 Task: Add the task  Upgrade software to the latest version to resolve security vulnerabilities to the section Agile Alchemists in the project AgileAura and add a Due Date to the respective task as 2024/05/20
Action: Mouse moved to (599, 470)
Screenshot: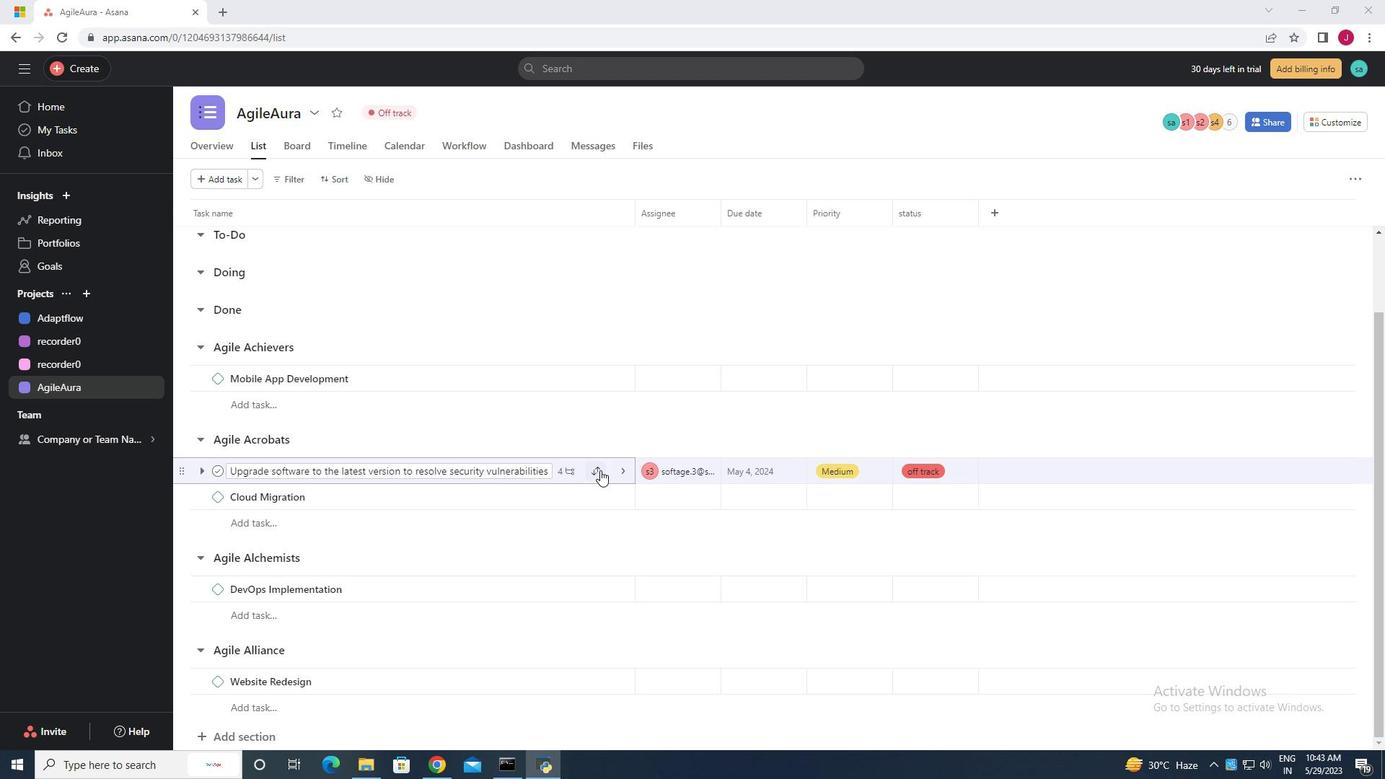 
Action: Mouse pressed left at (599, 470)
Screenshot: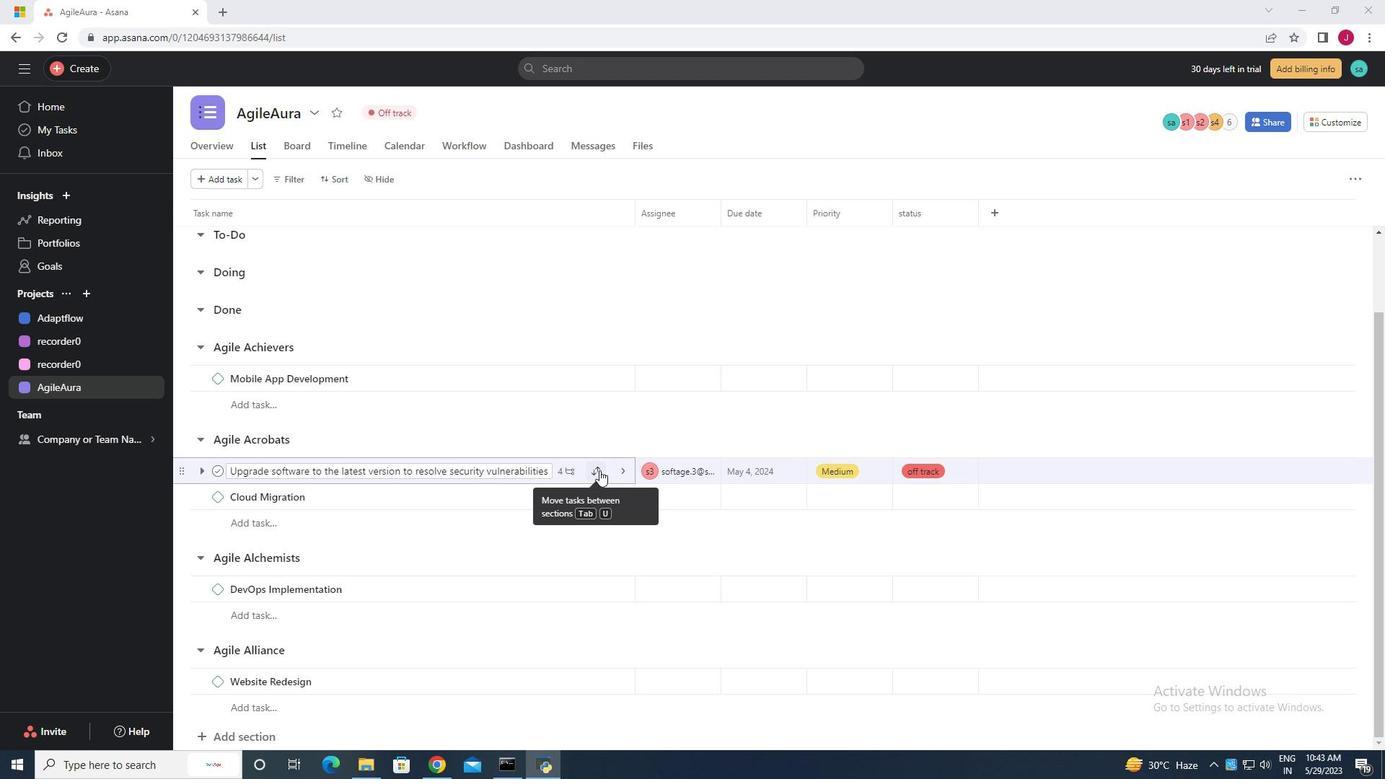 
Action: Mouse moved to (565, 558)
Screenshot: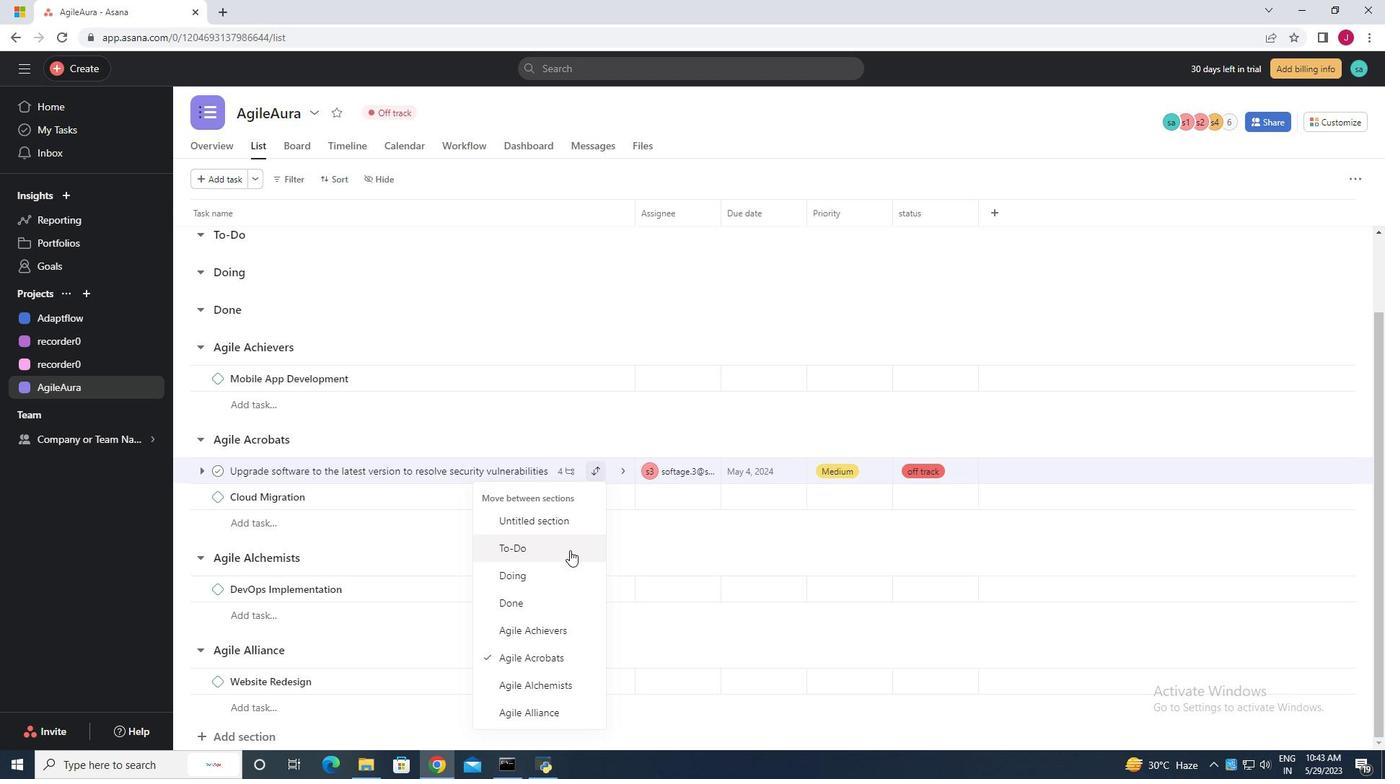 
Action: Mouse scrolled (565, 557) with delta (0, 0)
Screenshot: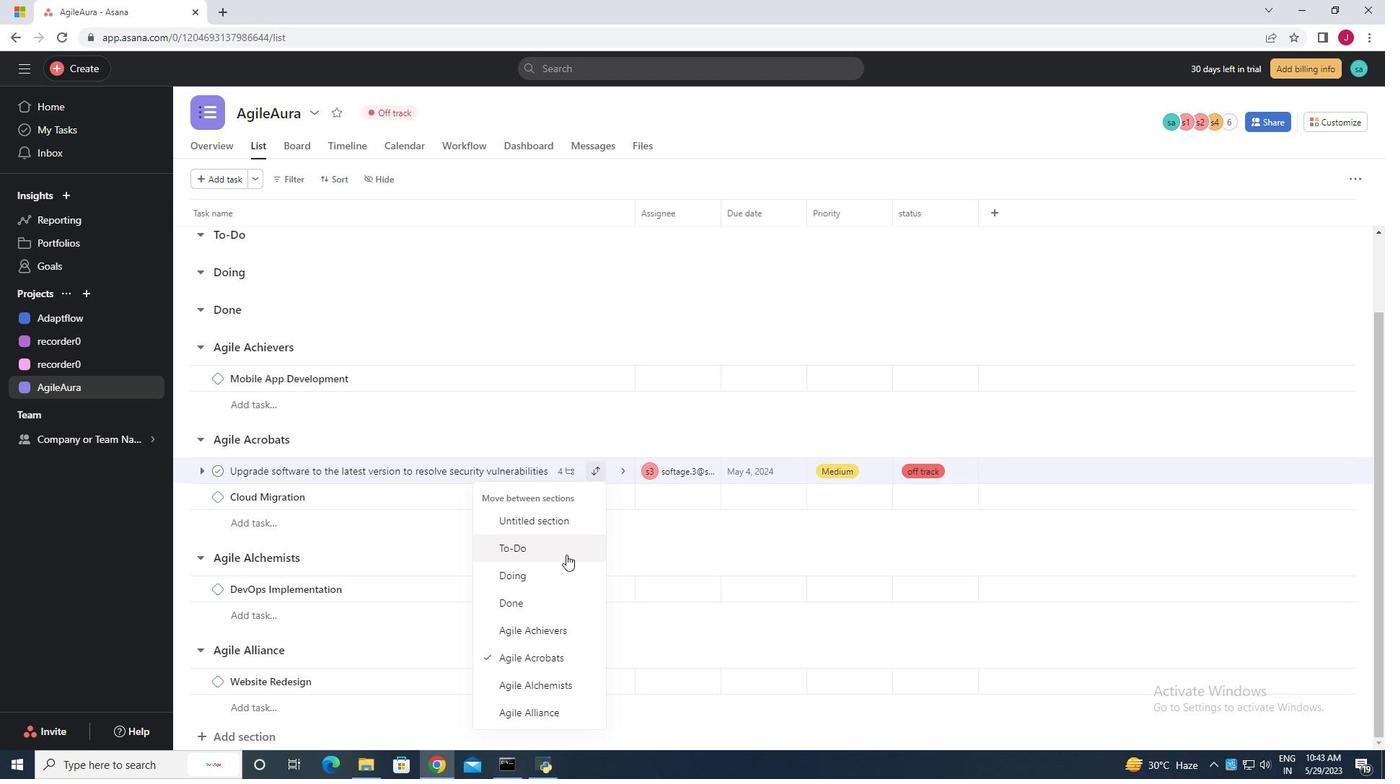 
Action: Mouse scrolled (565, 557) with delta (0, 0)
Screenshot: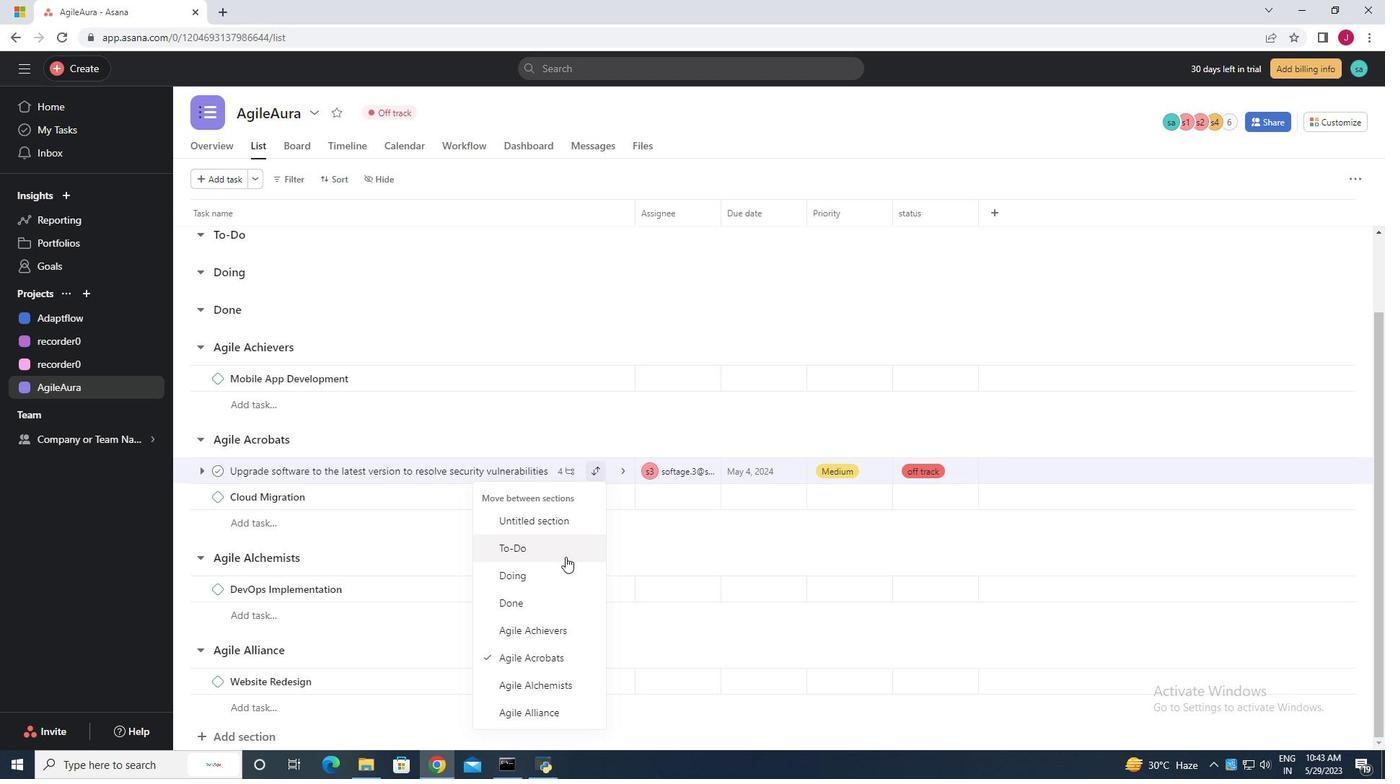 
Action: Mouse moved to (532, 632)
Screenshot: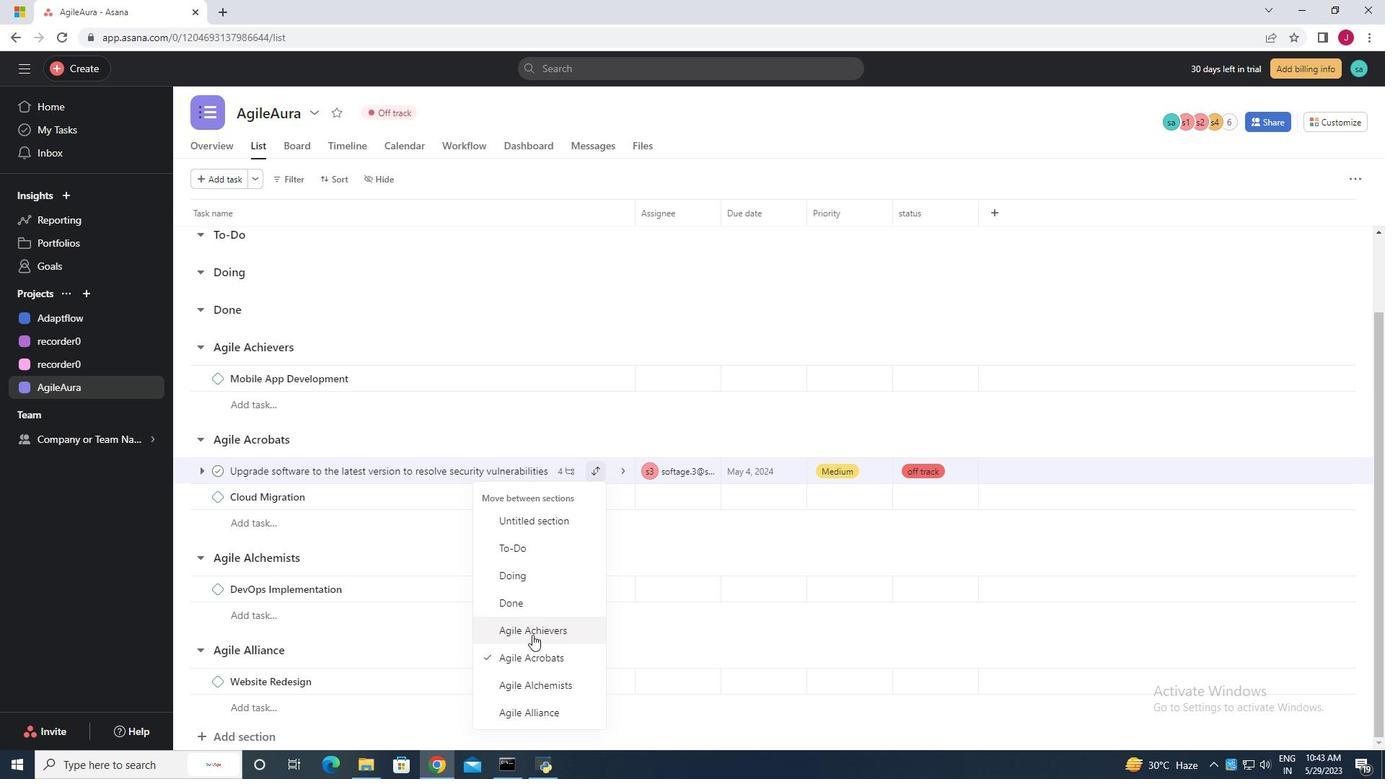 
Action: Mouse scrolled (532, 632) with delta (0, 0)
Screenshot: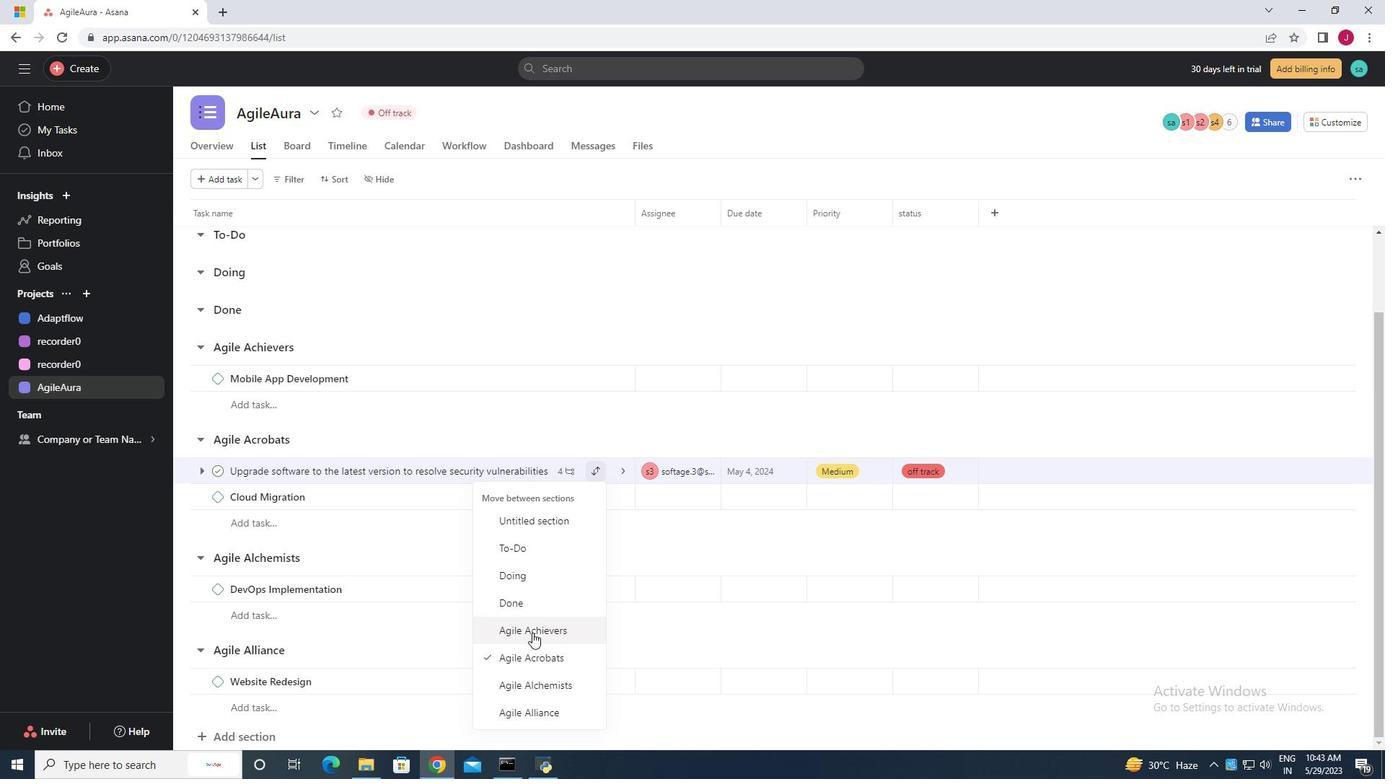 
Action: Mouse scrolled (532, 632) with delta (0, 0)
Screenshot: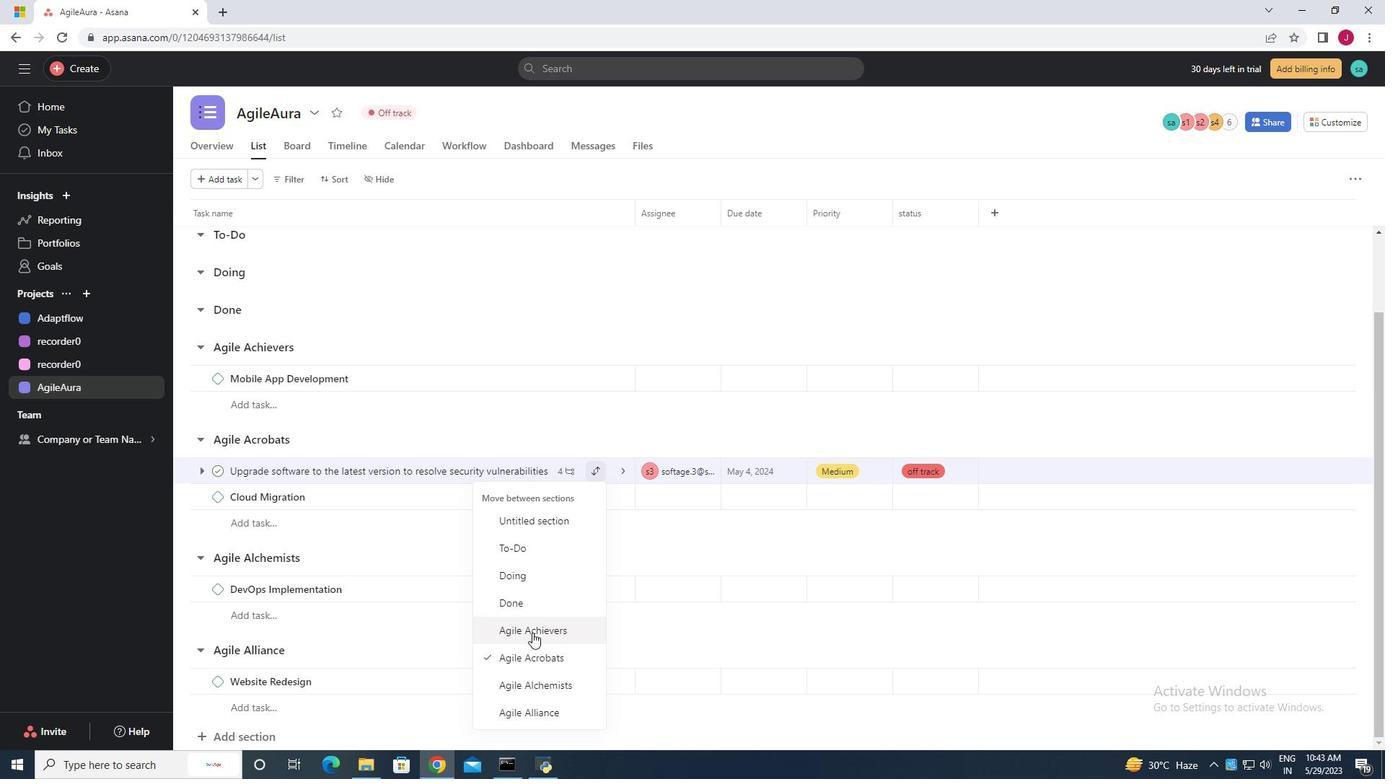 
Action: Mouse moved to (537, 684)
Screenshot: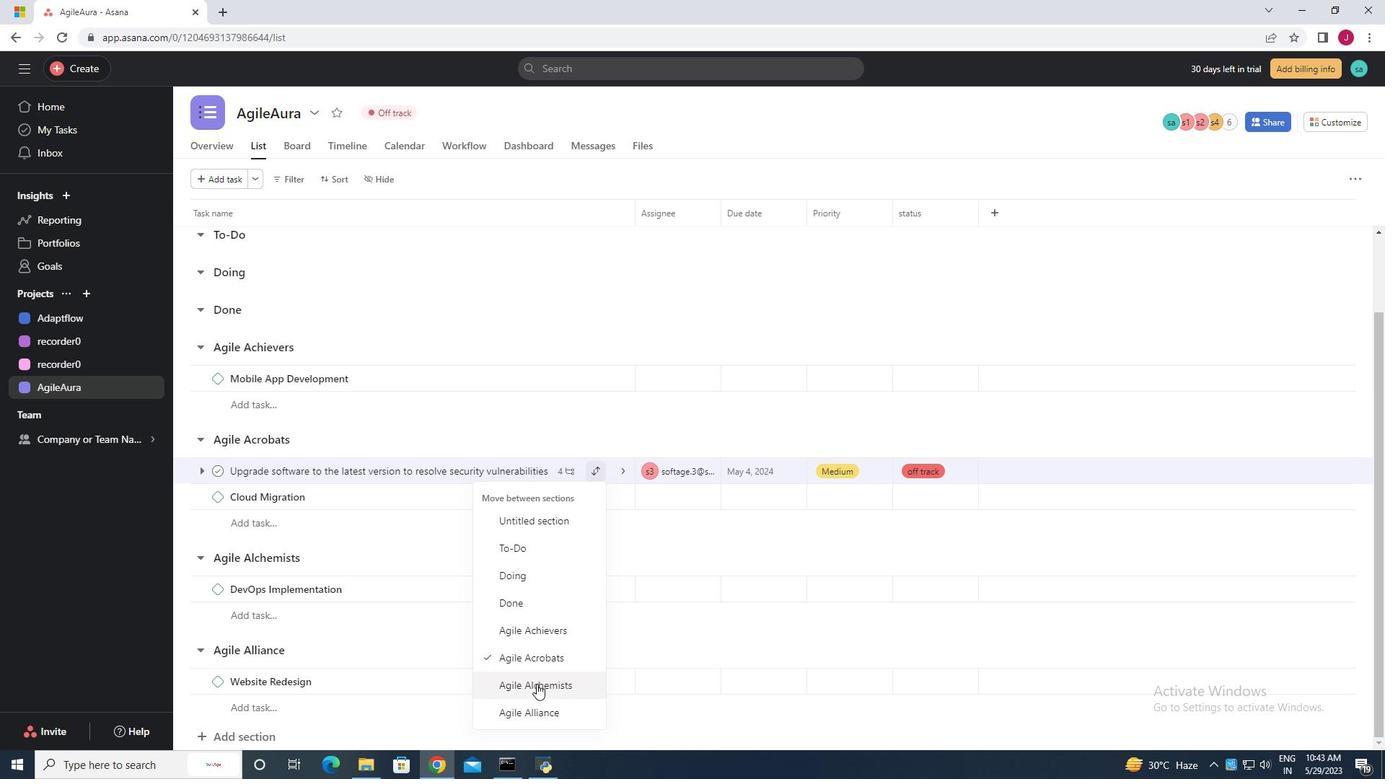 
Action: Mouse pressed left at (537, 684)
Screenshot: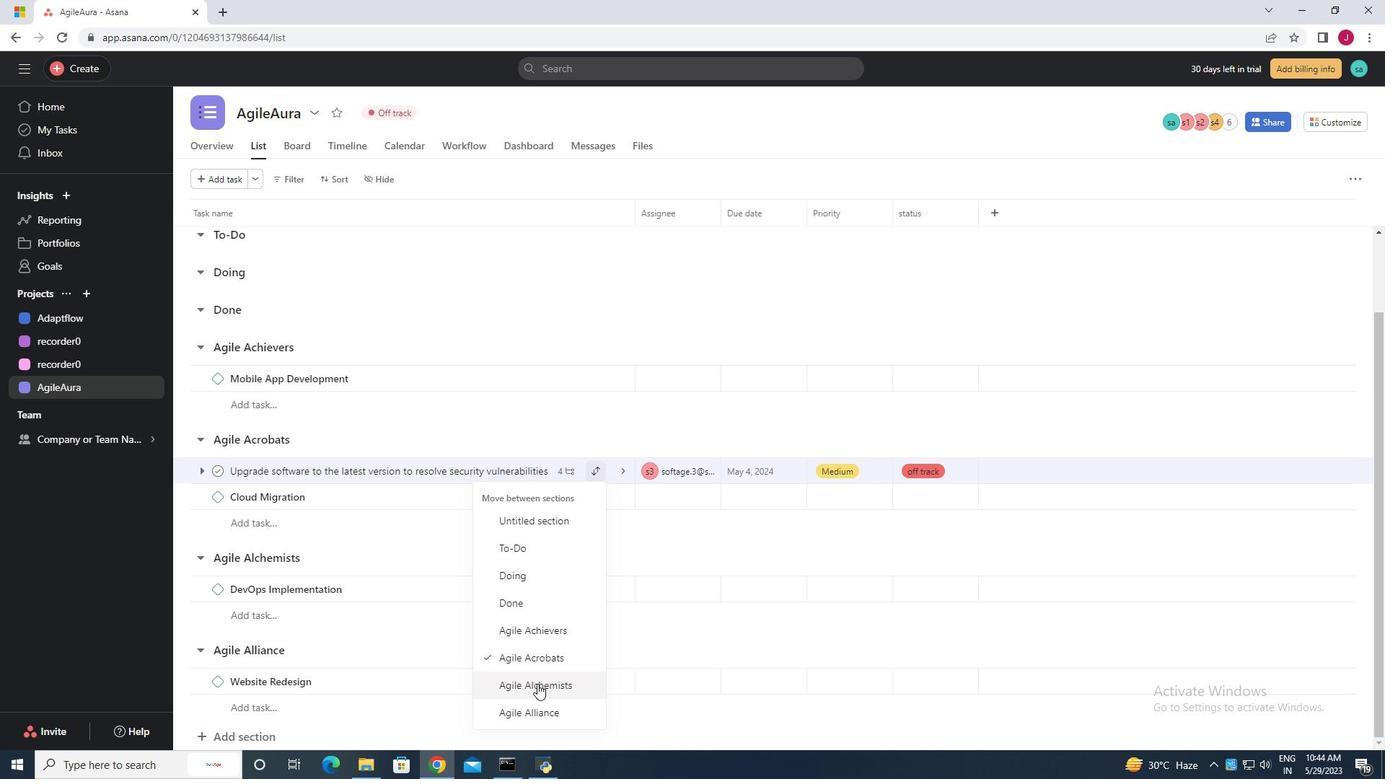 
Action: Mouse moved to (479, 677)
Screenshot: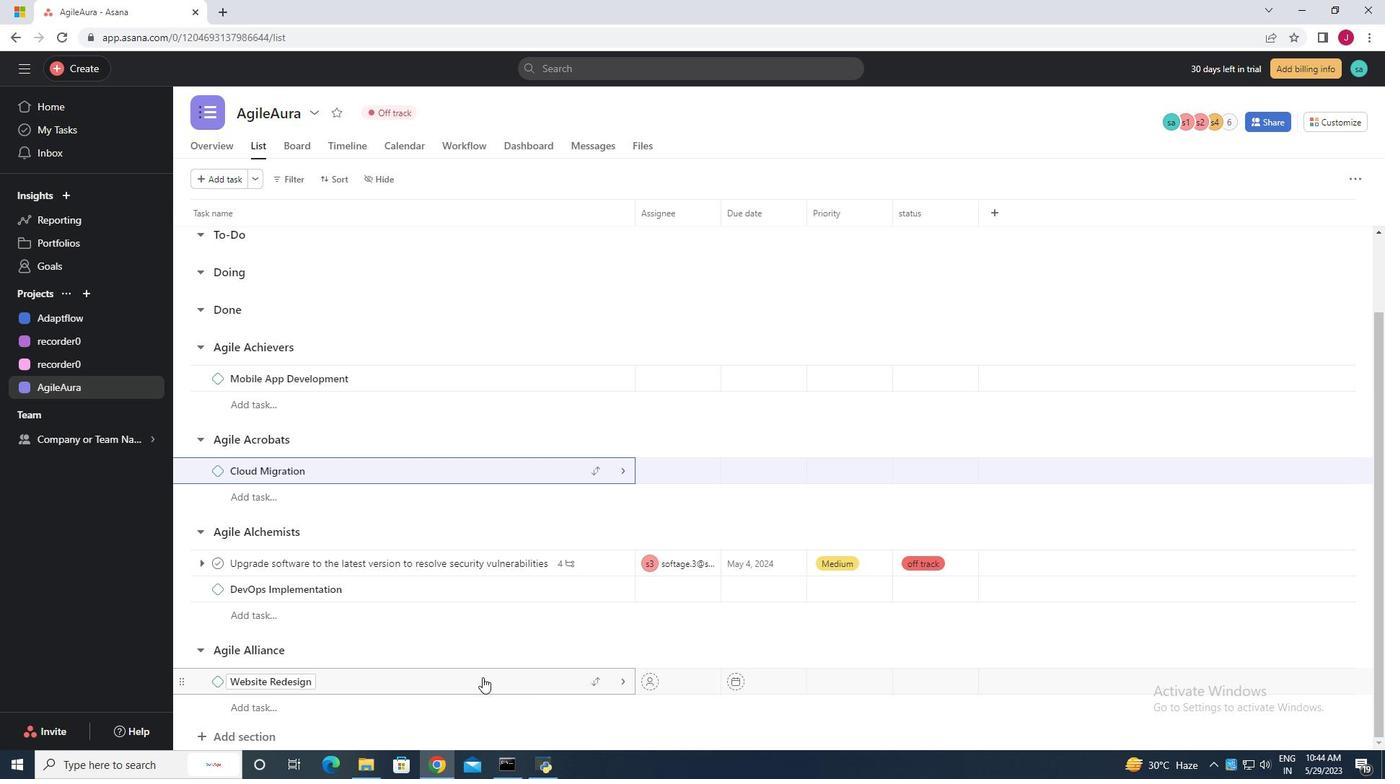 
Action: Mouse scrolled (479, 677) with delta (0, 0)
Screenshot: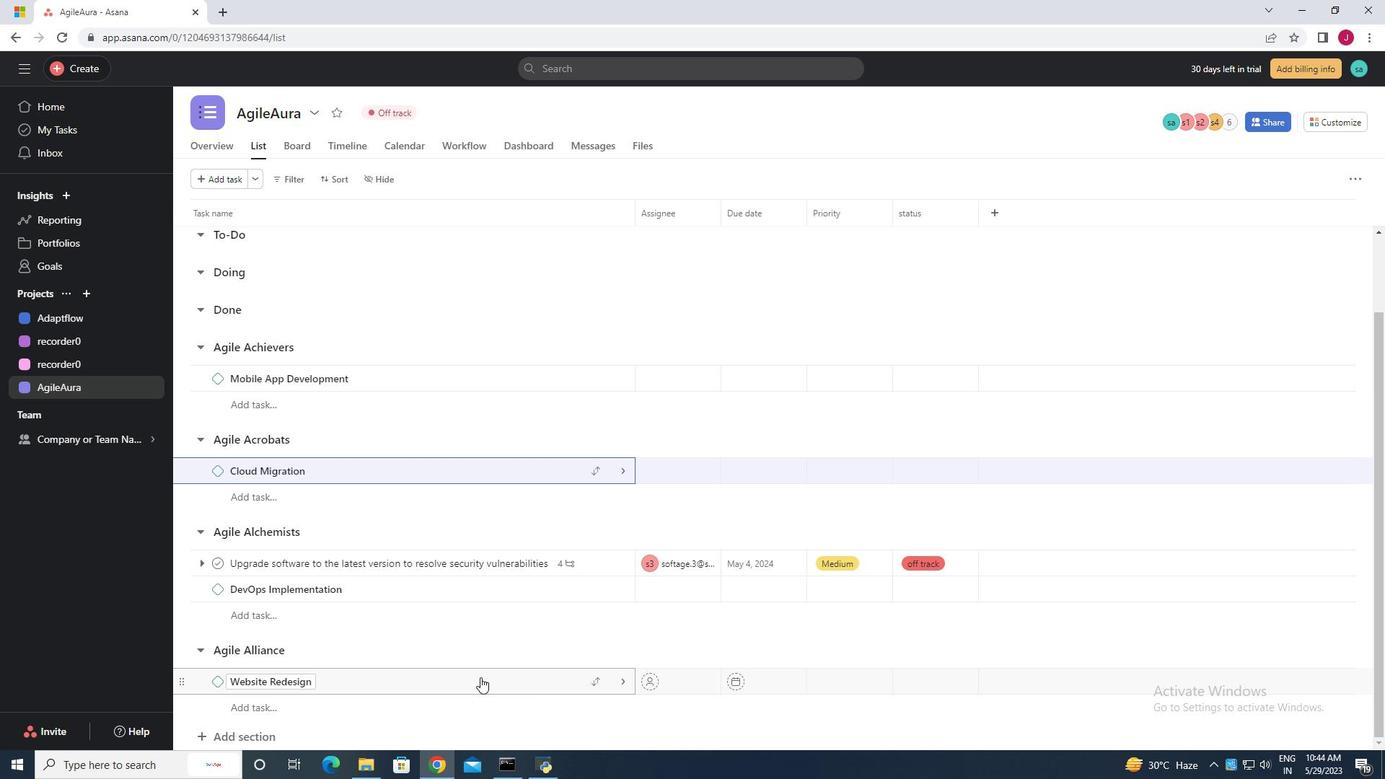 
Action: Mouse scrolled (479, 677) with delta (0, 0)
Screenshot: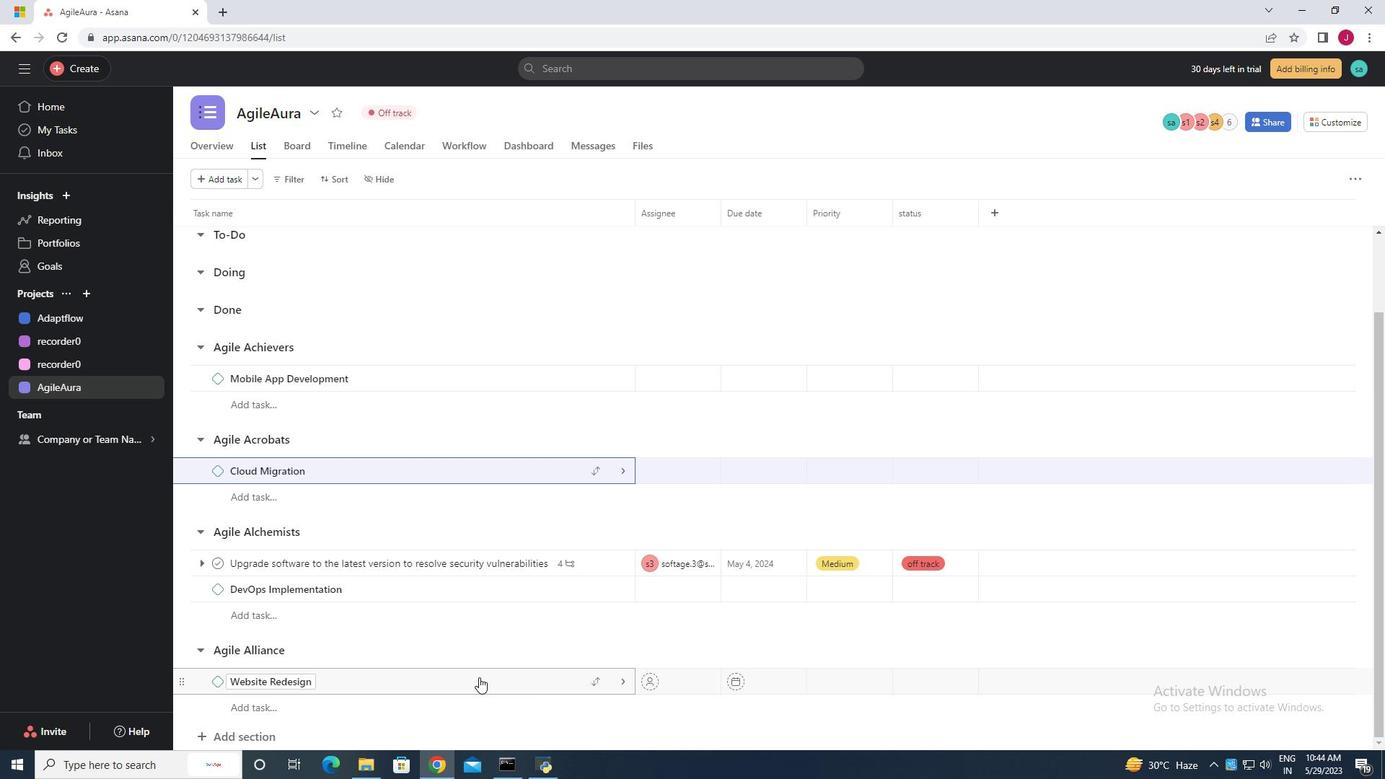 
Action: Mouse scrolled (479, 677) with delta (0, 0)
Screenshot: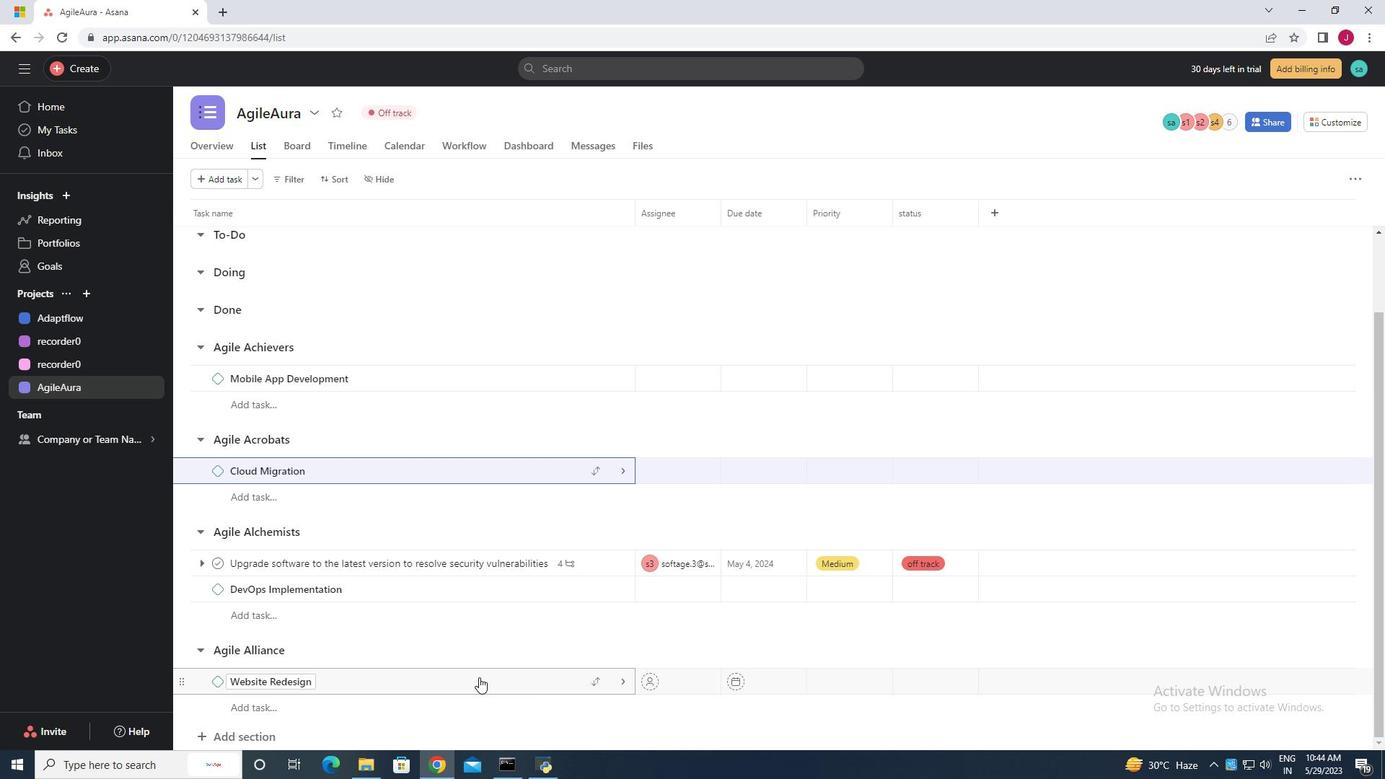 
Action: Mouse scrolled (479, 677) with delta (0, 0)
Screenshot: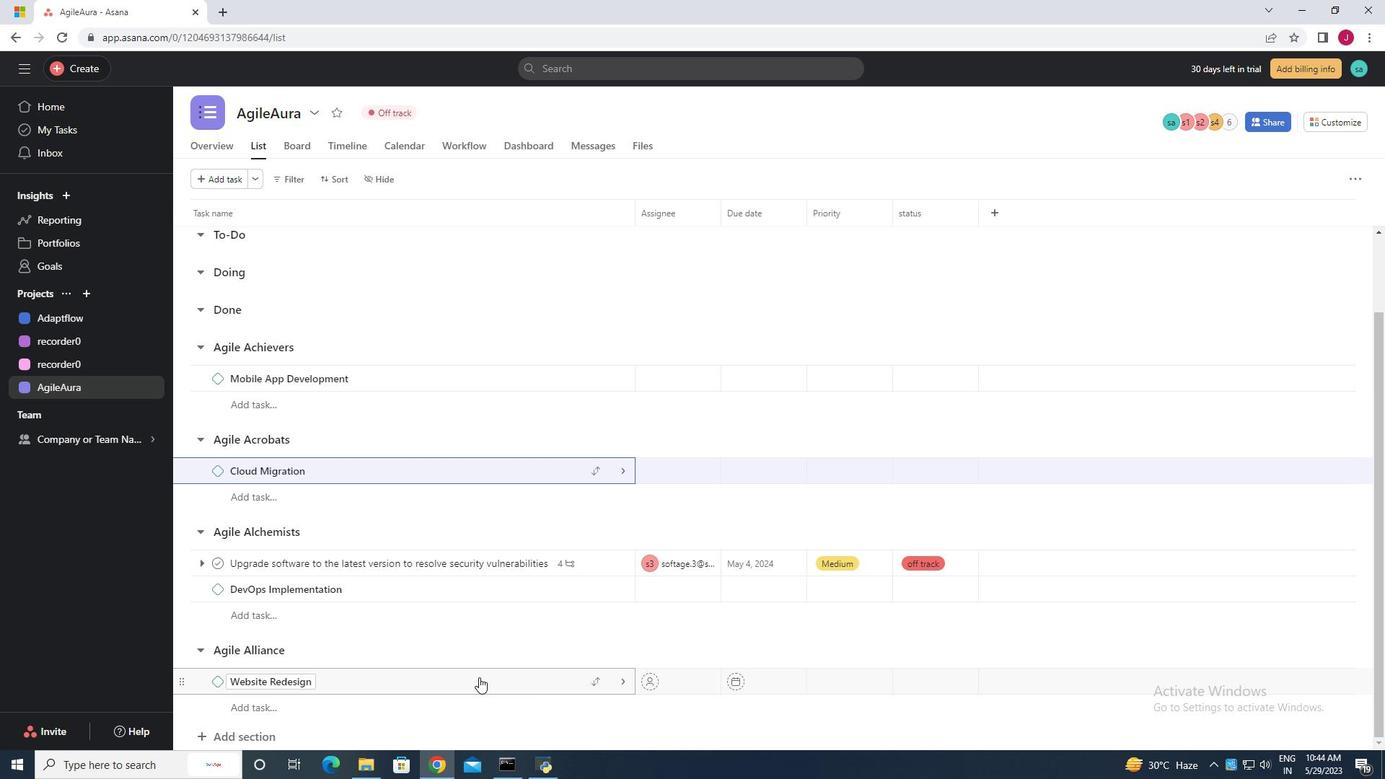 
Action: Mouse scrolled (479, 678) with delta (0, 0)
Screenshot: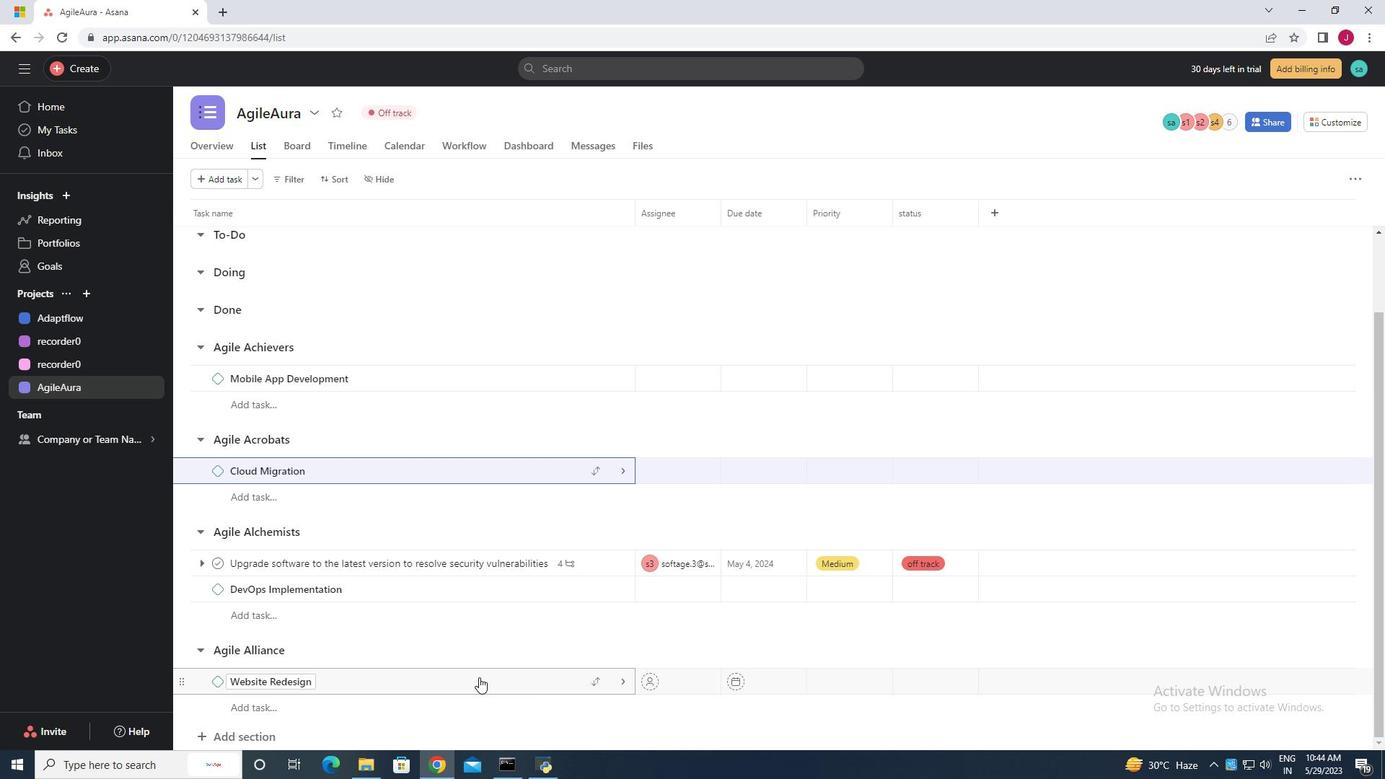 
Action: Mouse scrolled (479, 677) with delta (0, 0)
Screenshot: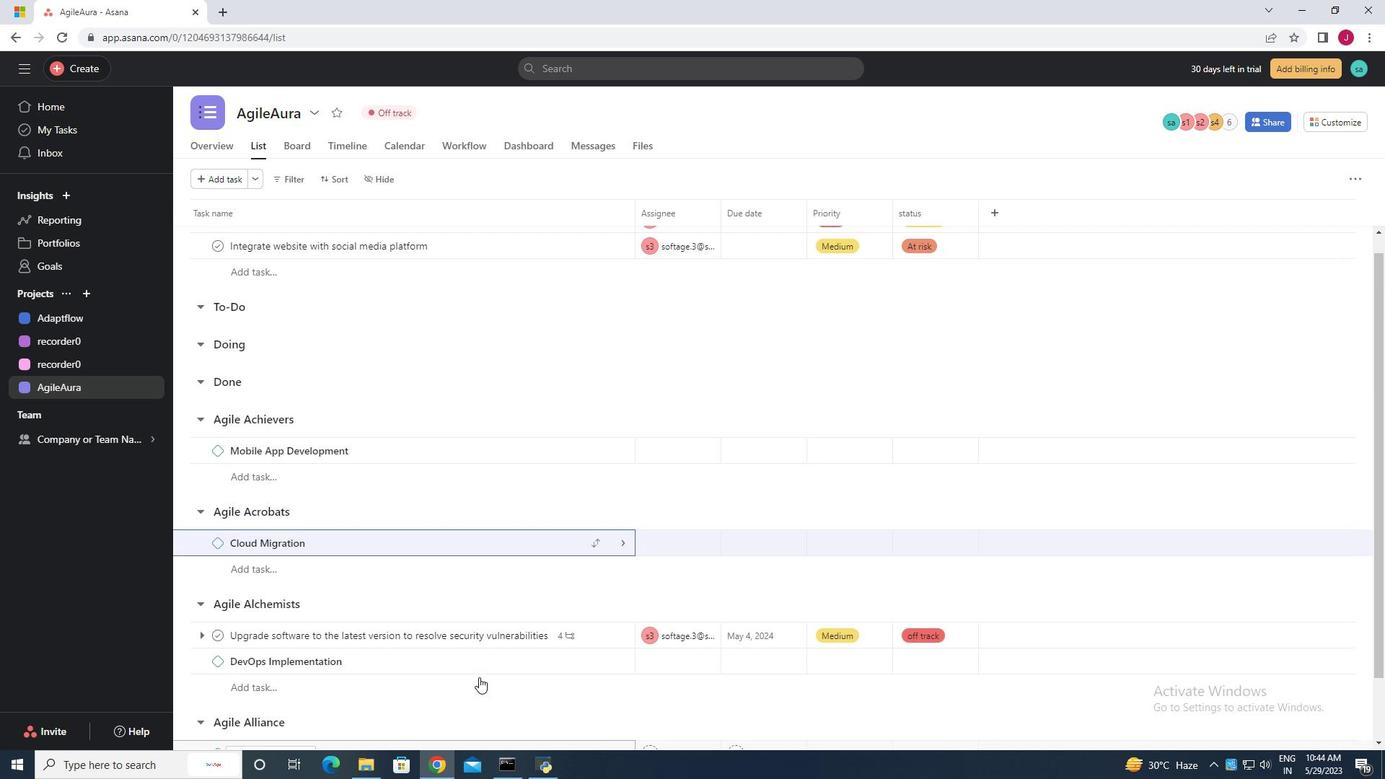 
Action: Mouse scrolled (479, 677) with delta (0, 0)
Screenshot: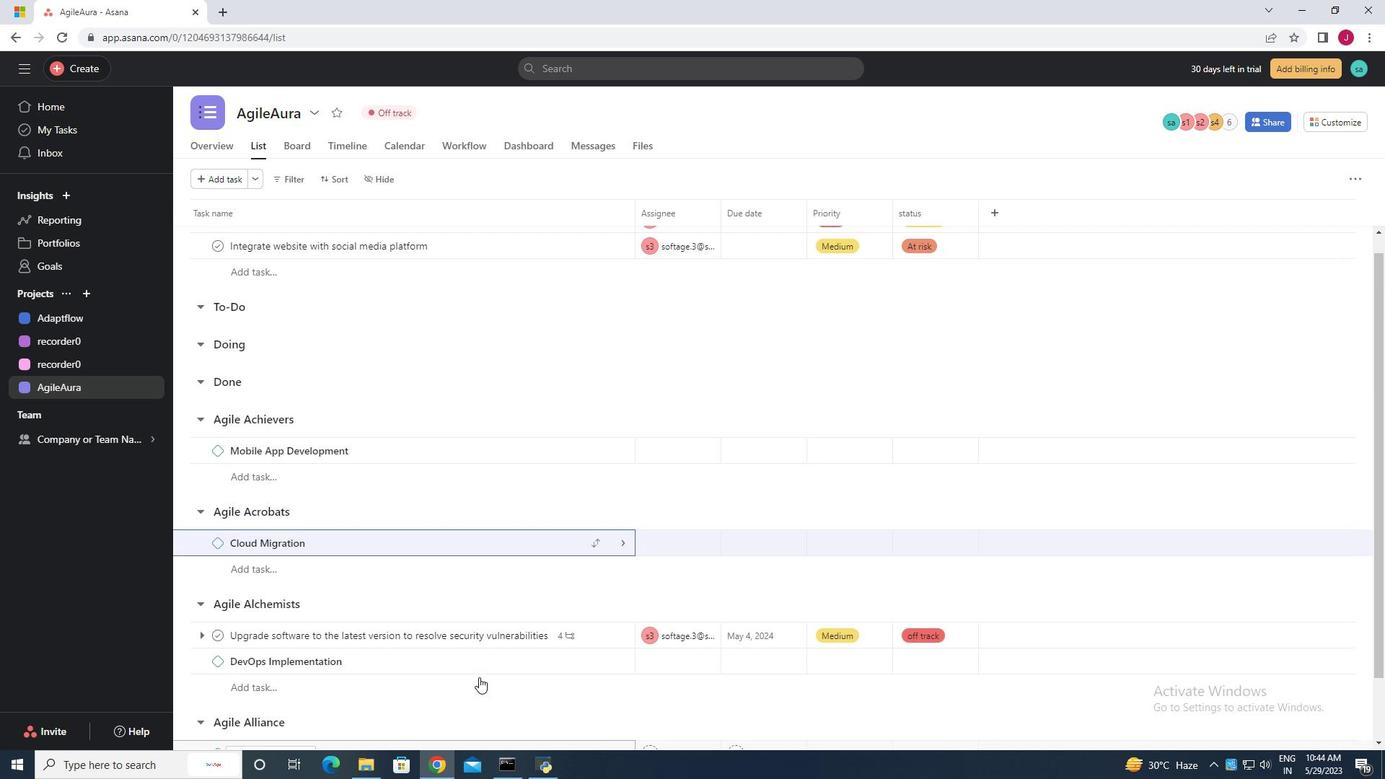 
Action: Mouse scrolled (479, 677) with delta (0, 0)
Screenshot: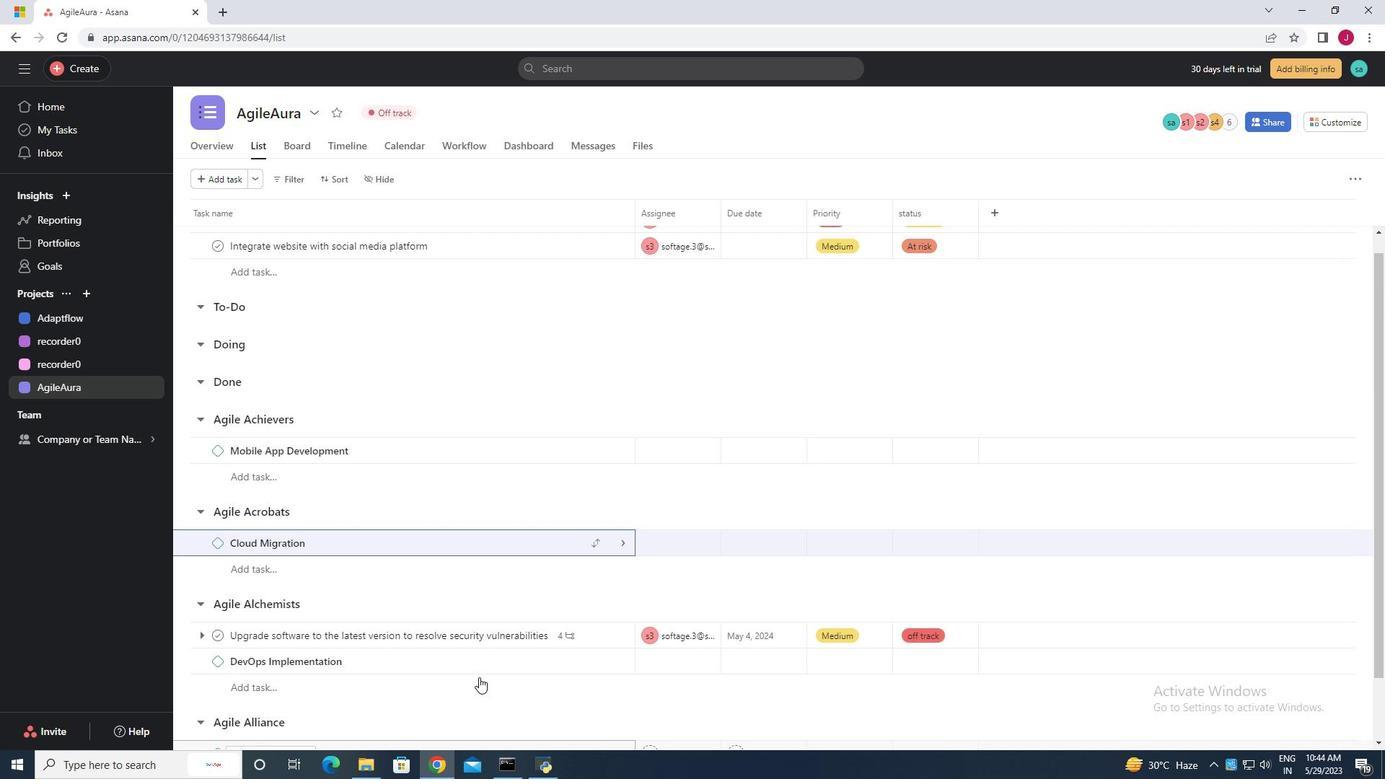 
Action: Mouse moved to (784, 562)
Screenshot: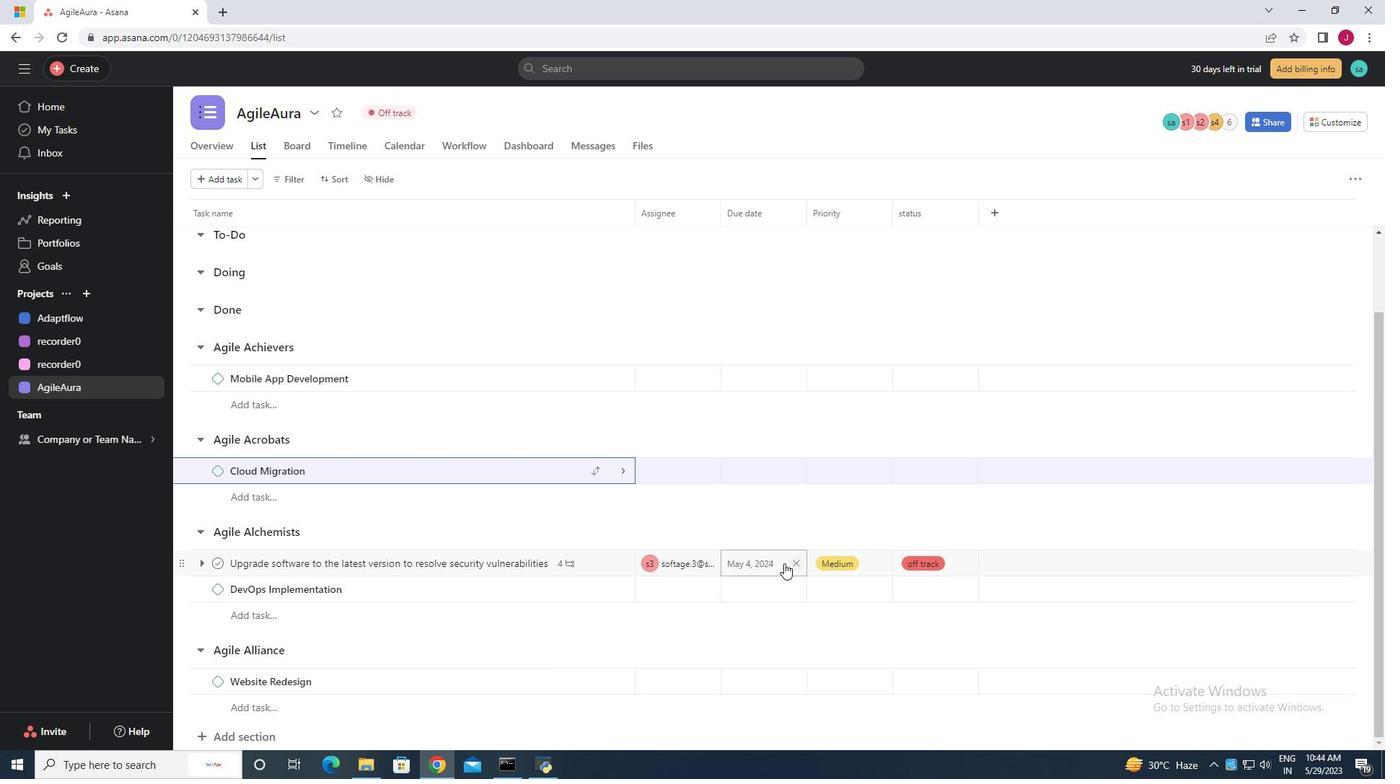 
Action: Mouse pressed left at (784, 562)
Screenshot: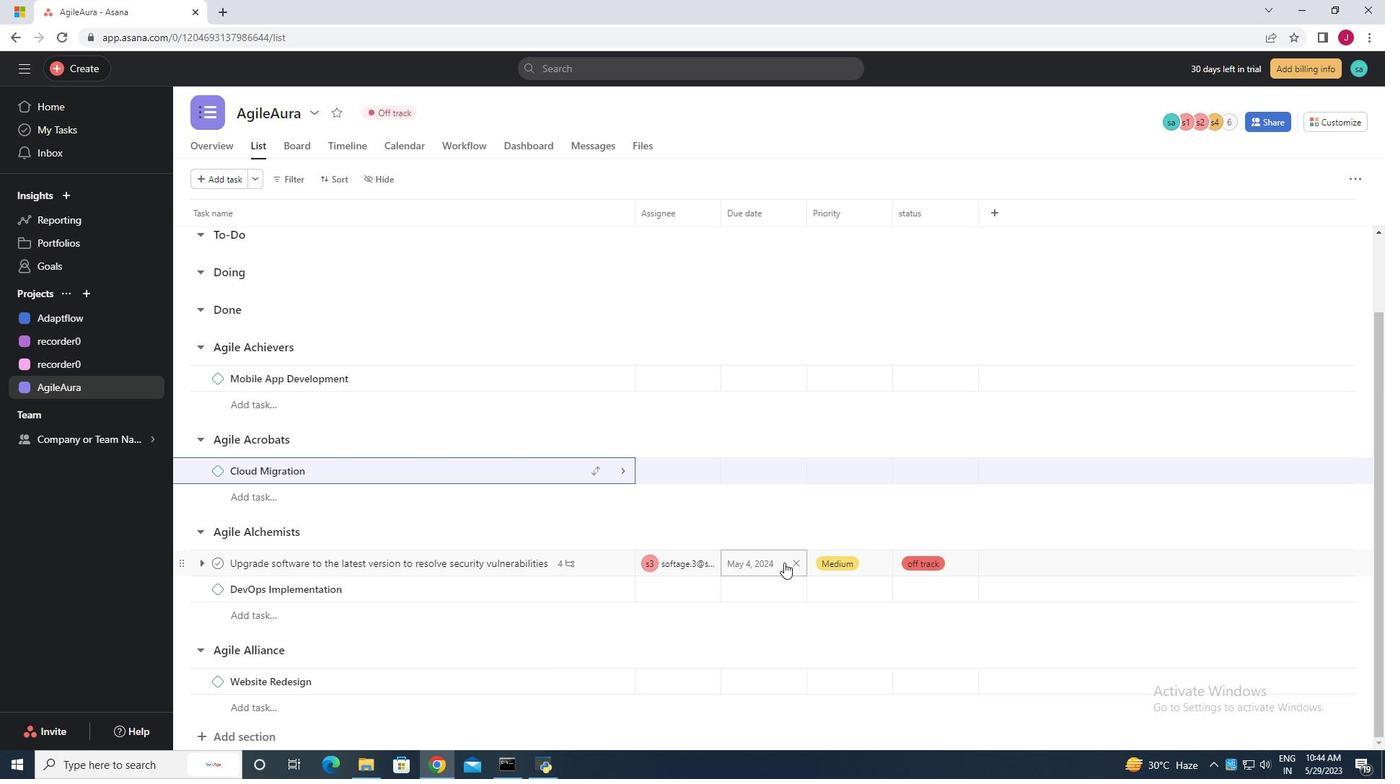 
Action: Mouse moved to (778, 409)
Screenshot: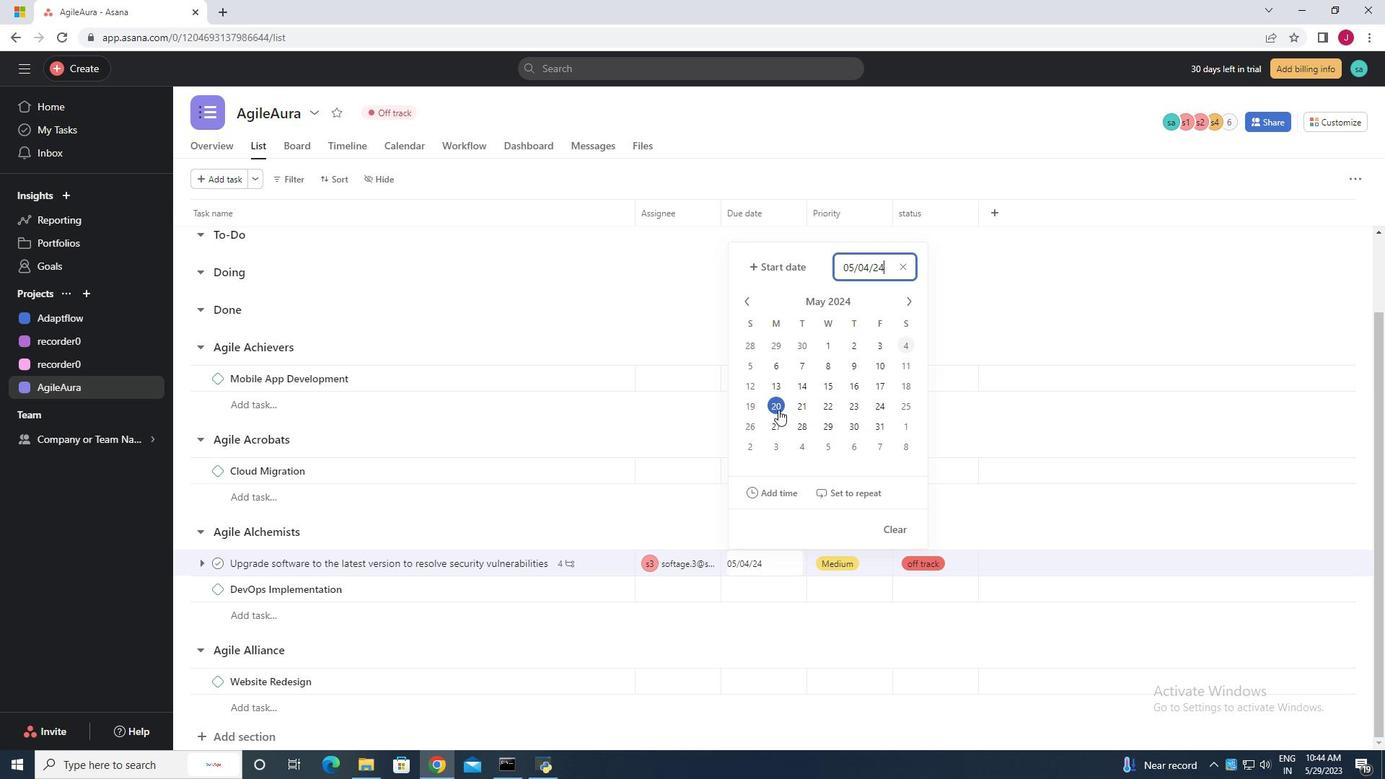 
Action: Mouse pressed left at (778, 409)
Screenshot: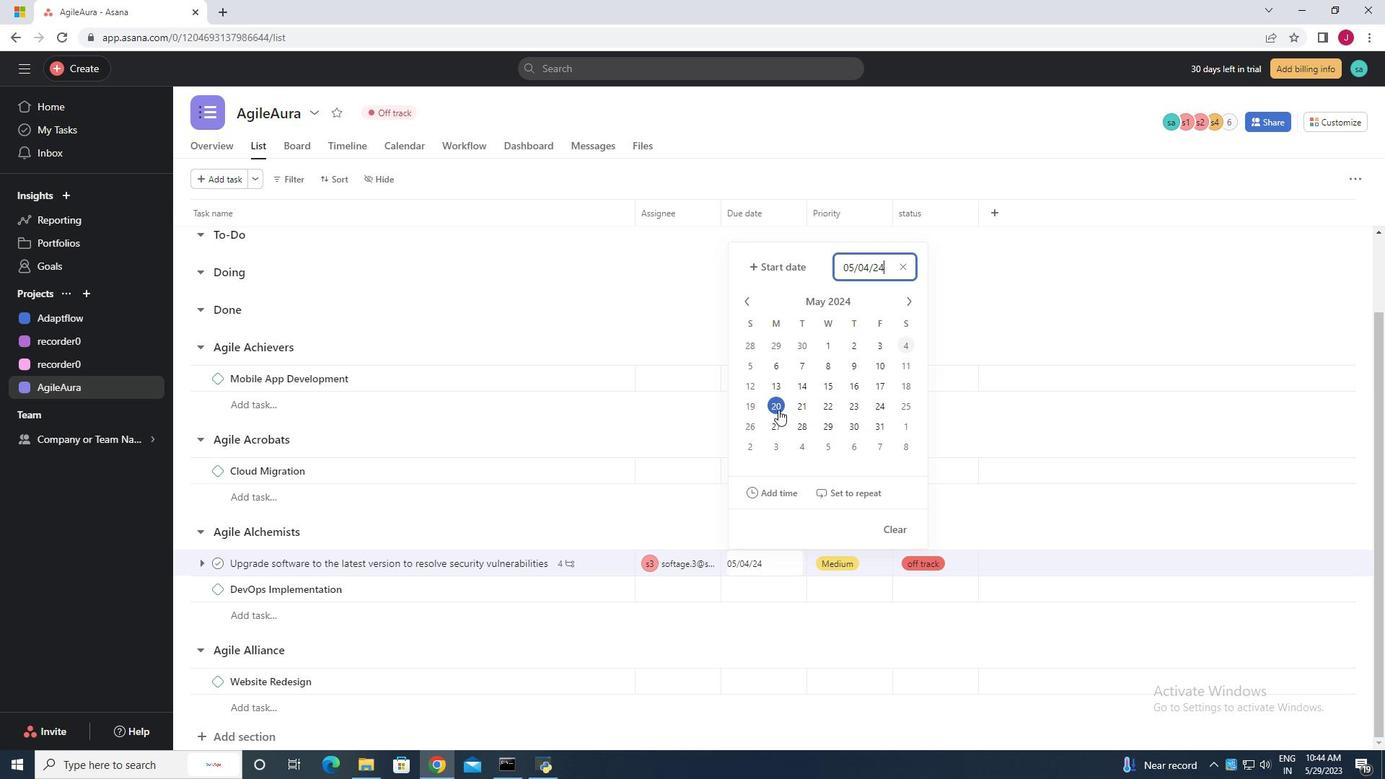 
Action: Mouse moved to (858, 298)
Screenshot: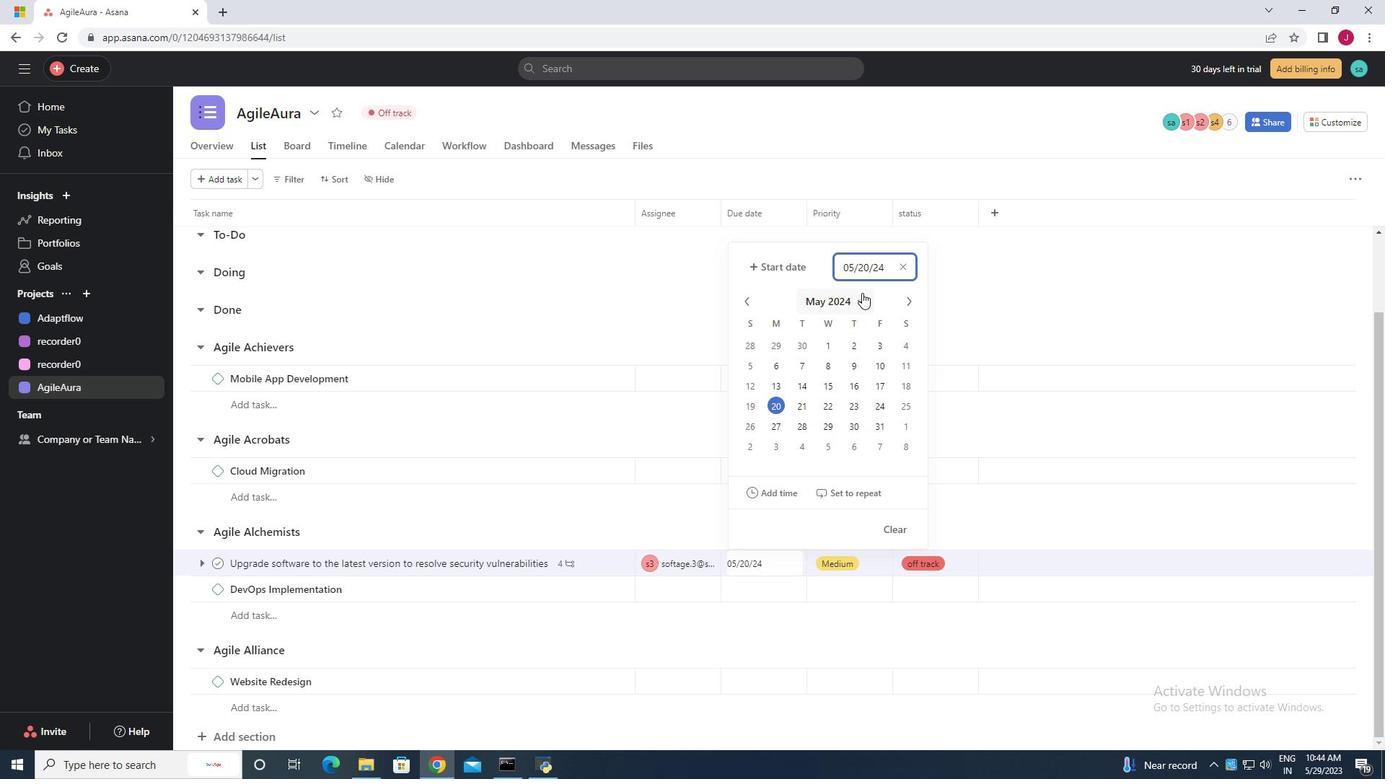 
Action: Key pressed <Key.enter>
Screenshot: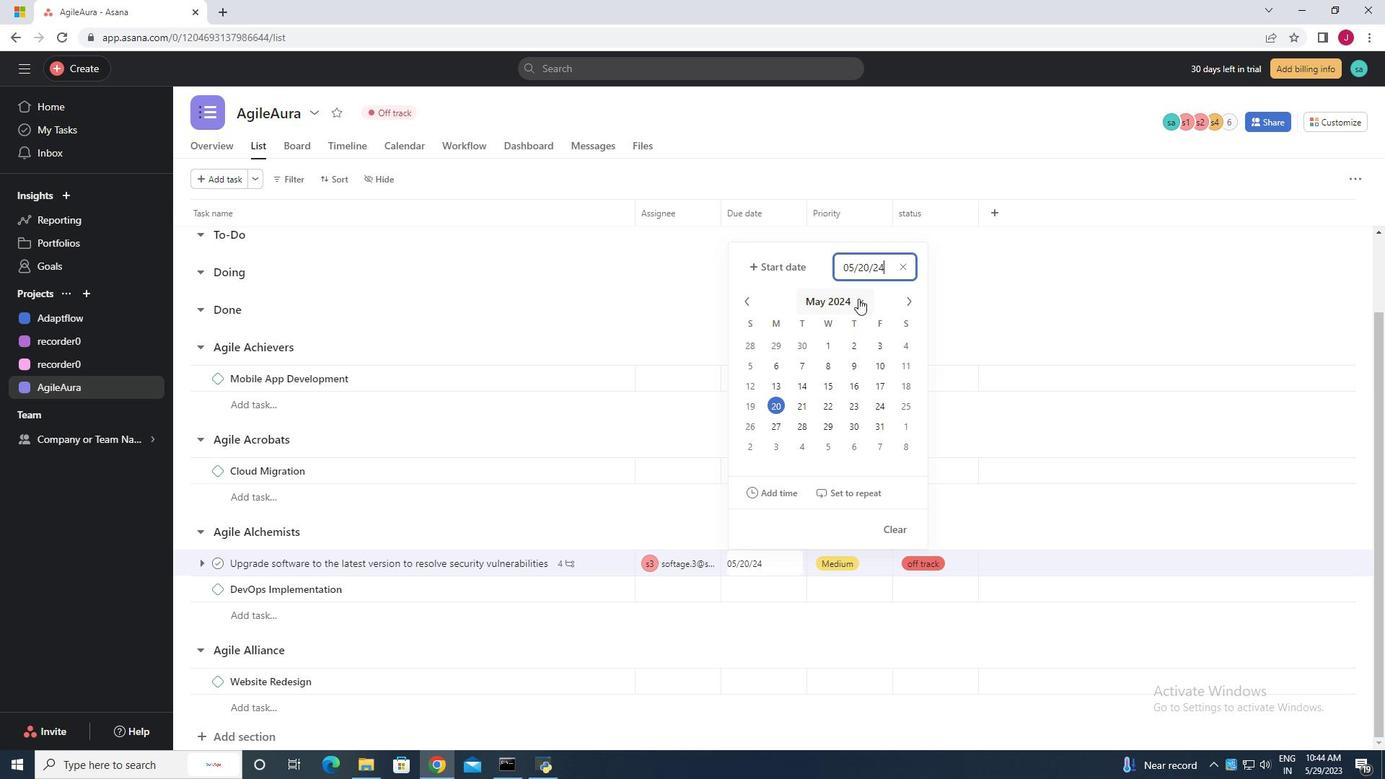 
Action: Mouse moved to (895, 564)
Screenshot: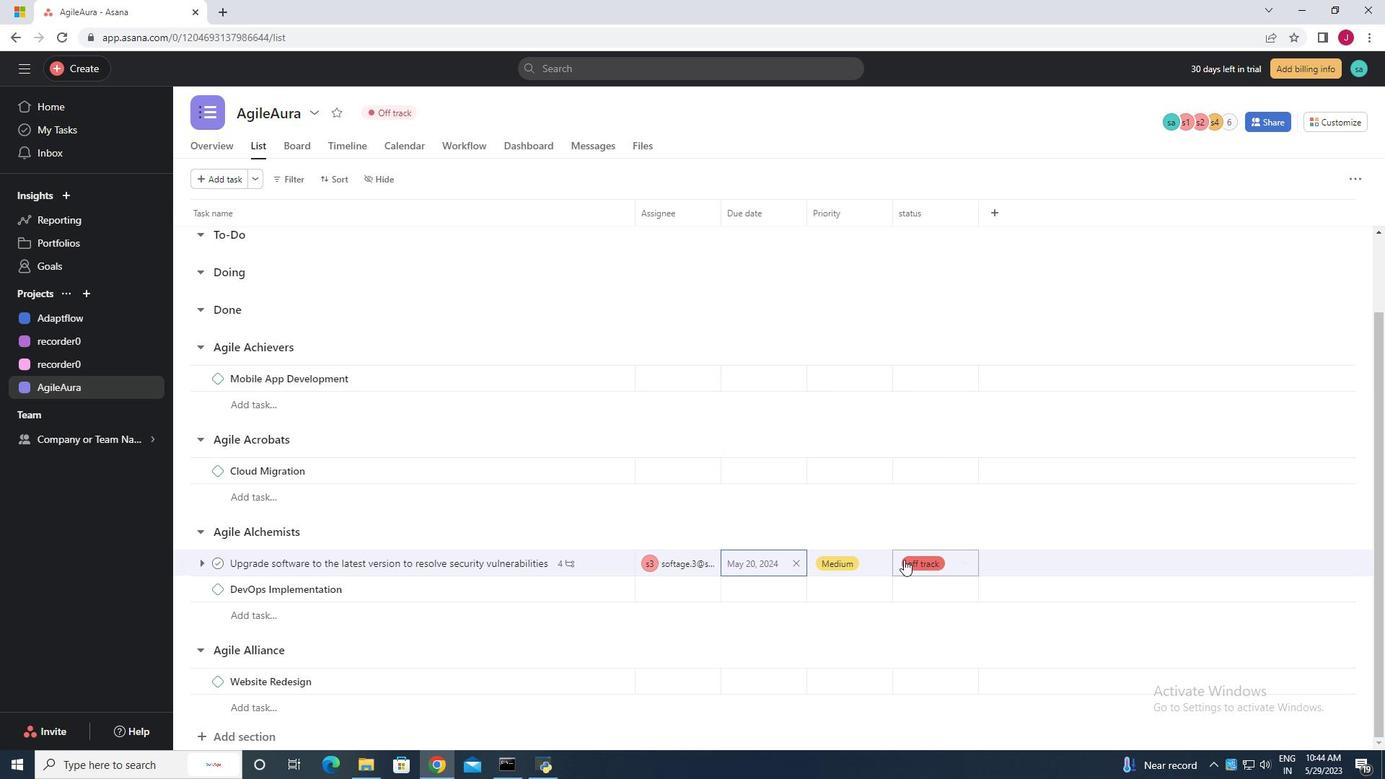 
Action: Mouse scrolled (895, 563) with delta (0, 0)
Screenshot: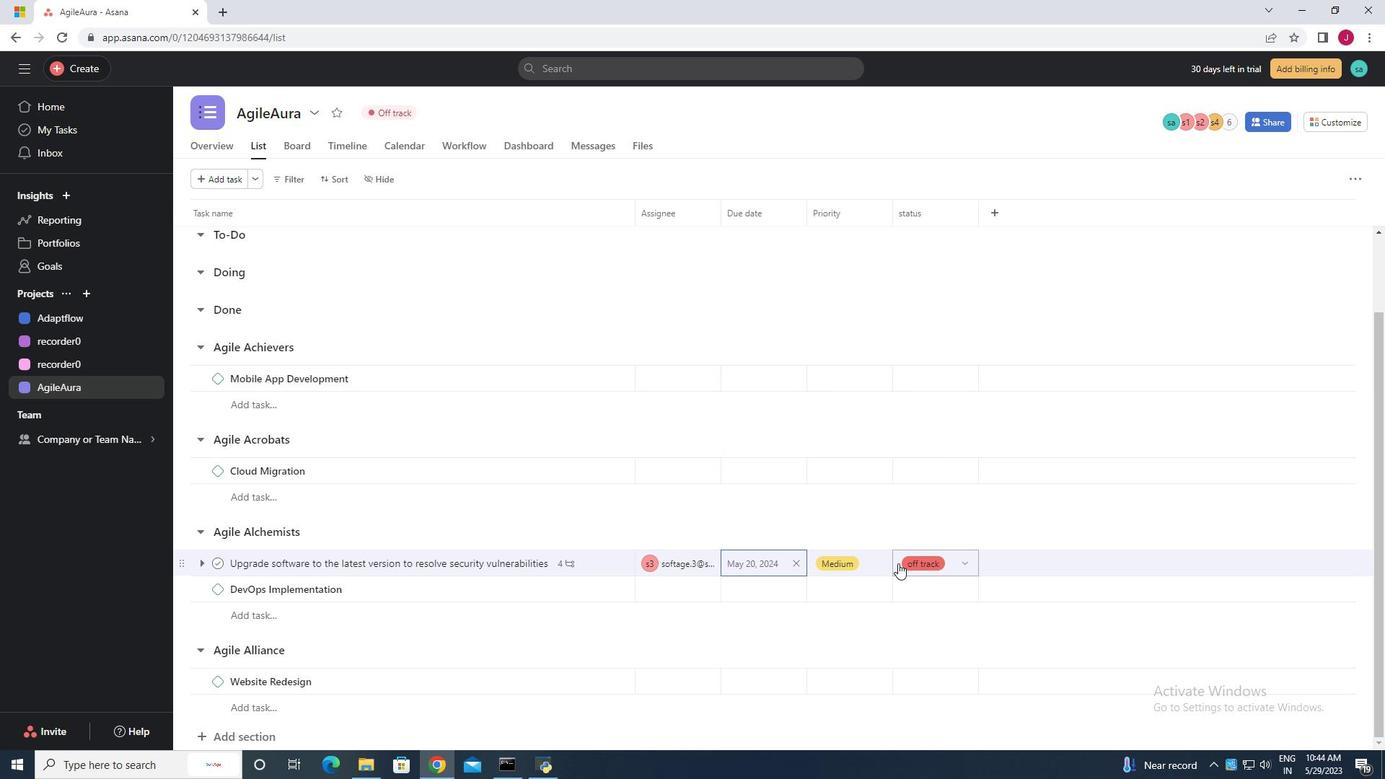 
Action: Mouse scrolled (895, 563) with delta (0, 0)
Screenshot: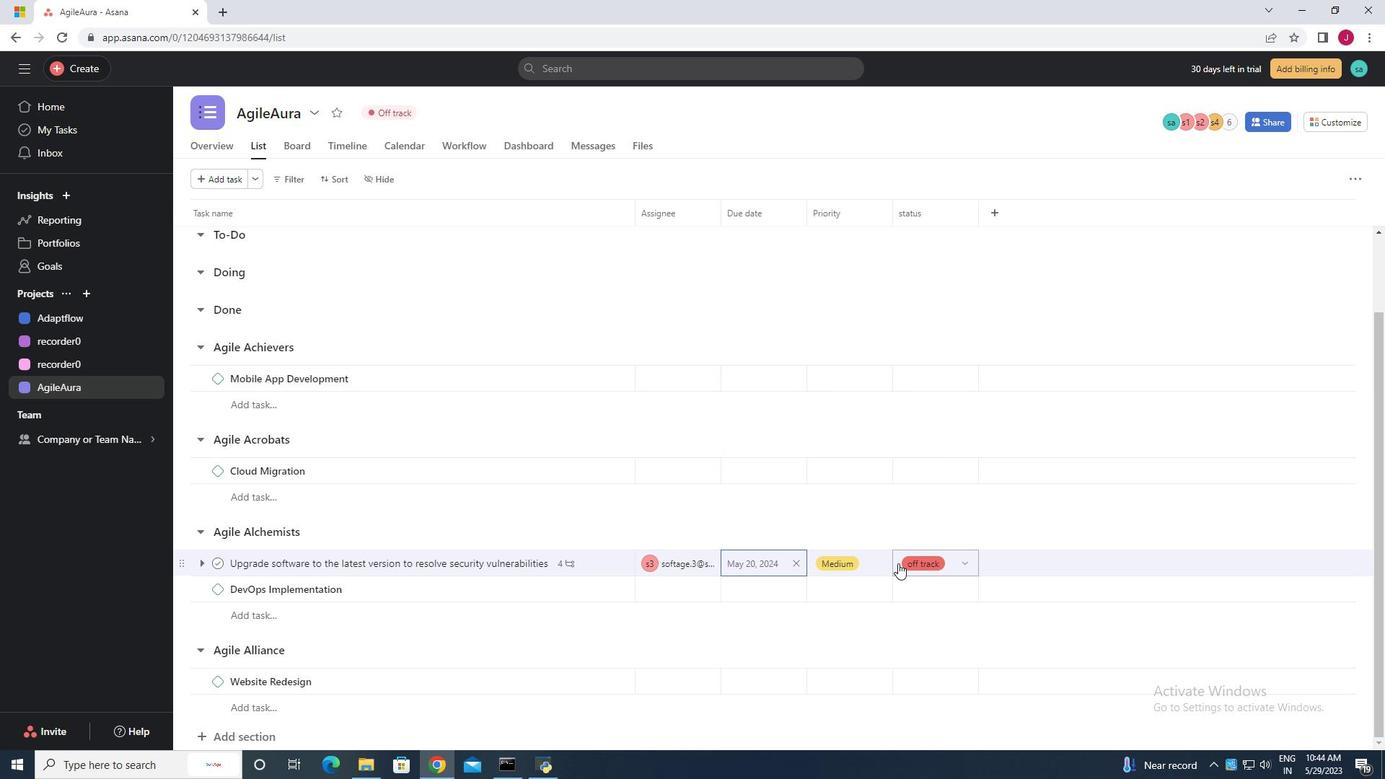 
Action: Mouse scrolled (895, 563) with delta (0, 0)
Screenshot: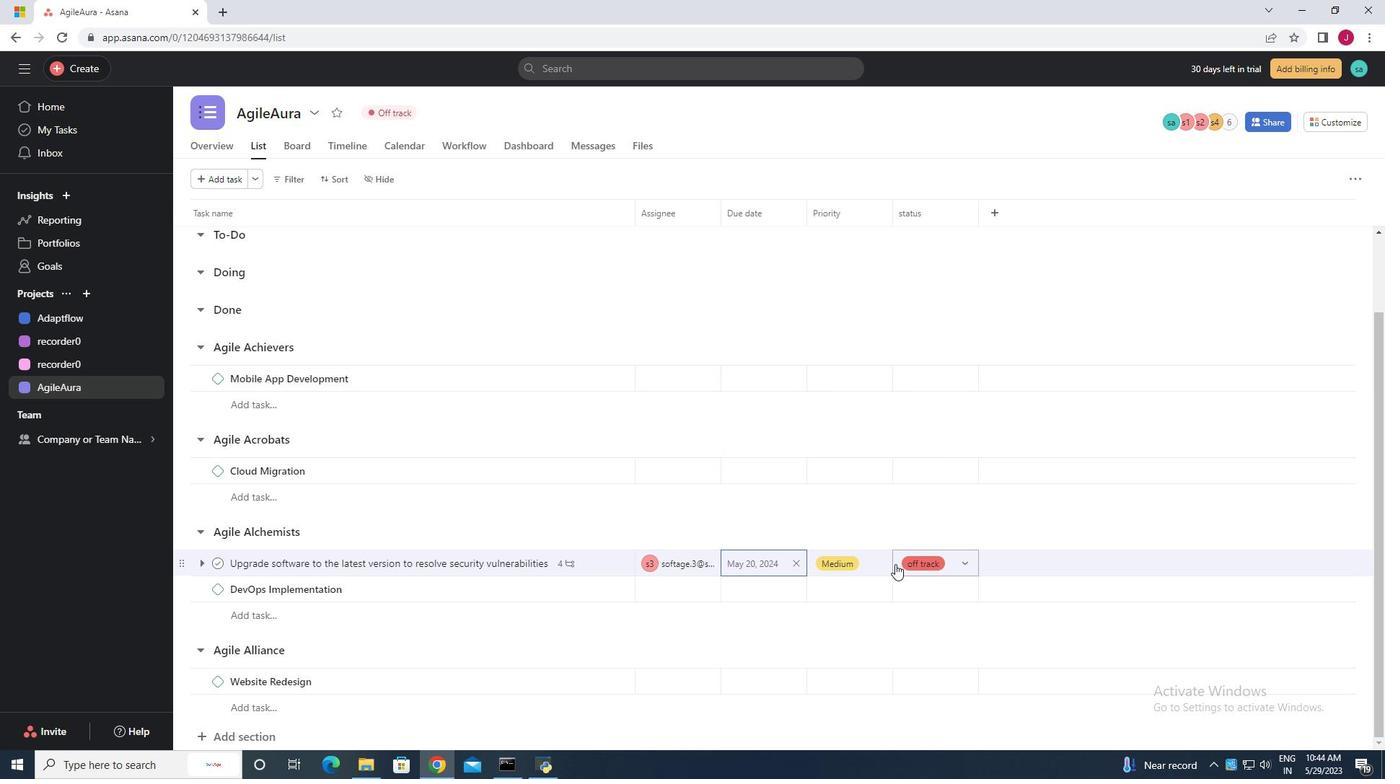 
Action: Mouse scrolled (895, 563) with delta (0, 0)
Screenshot: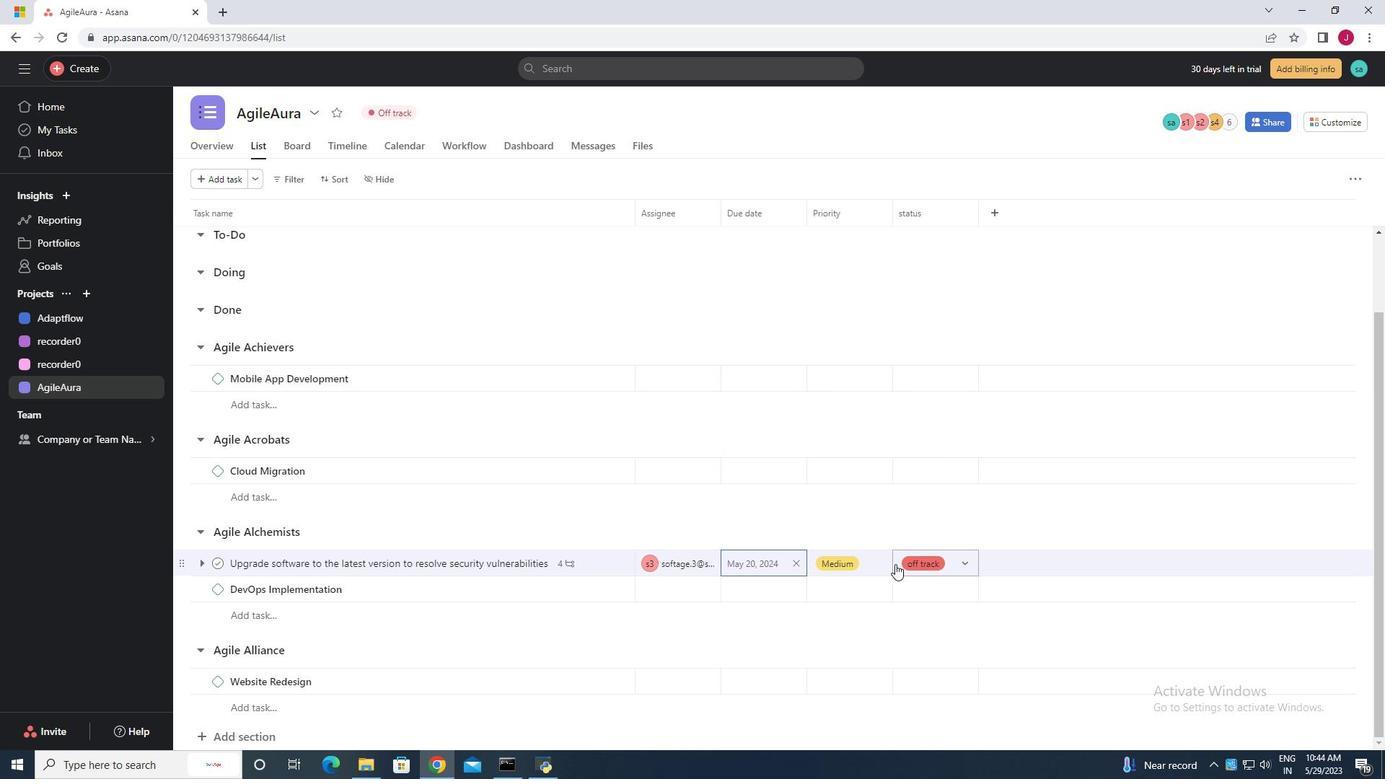 
Action: Mouse scrolled (895, 563) with delta (0, 0)
Screenshot: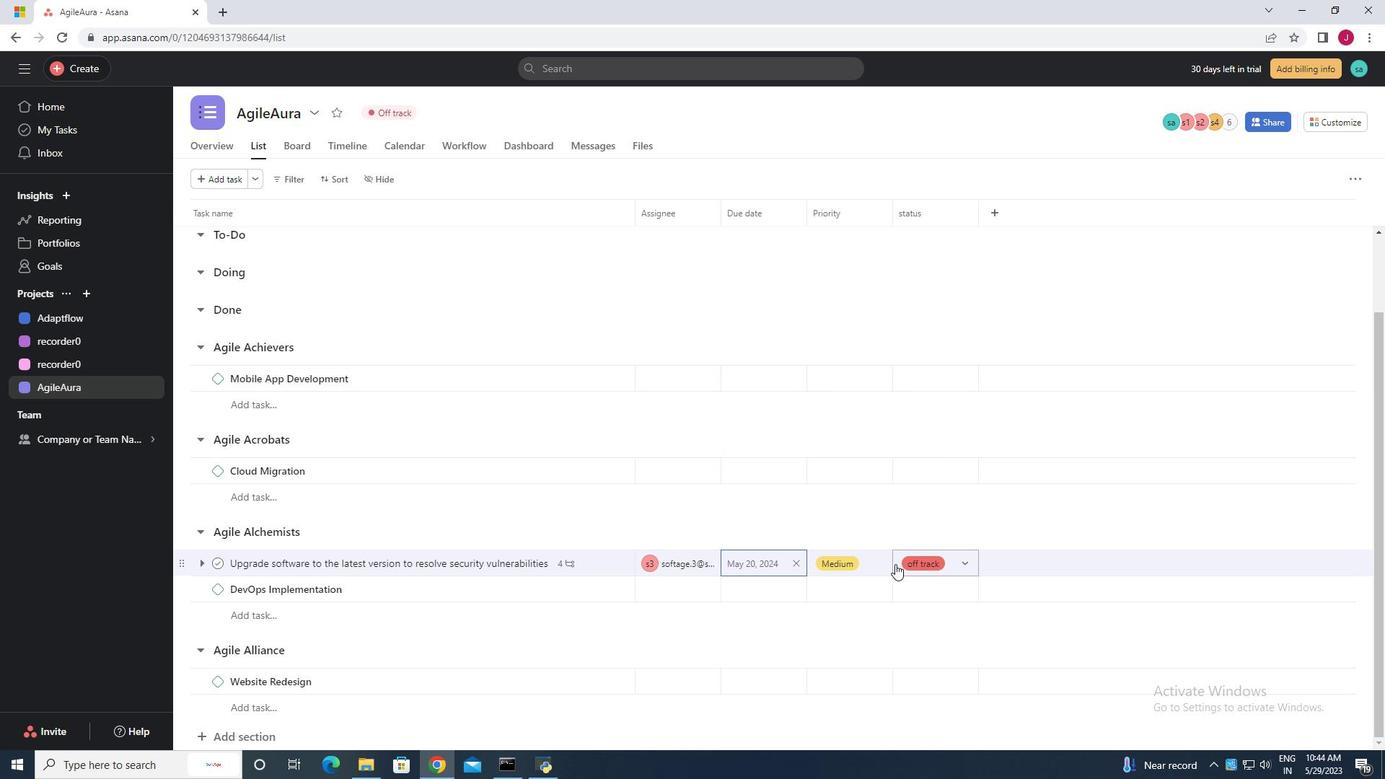 
Action: Mouse moved to (816, 549)
Screenshot: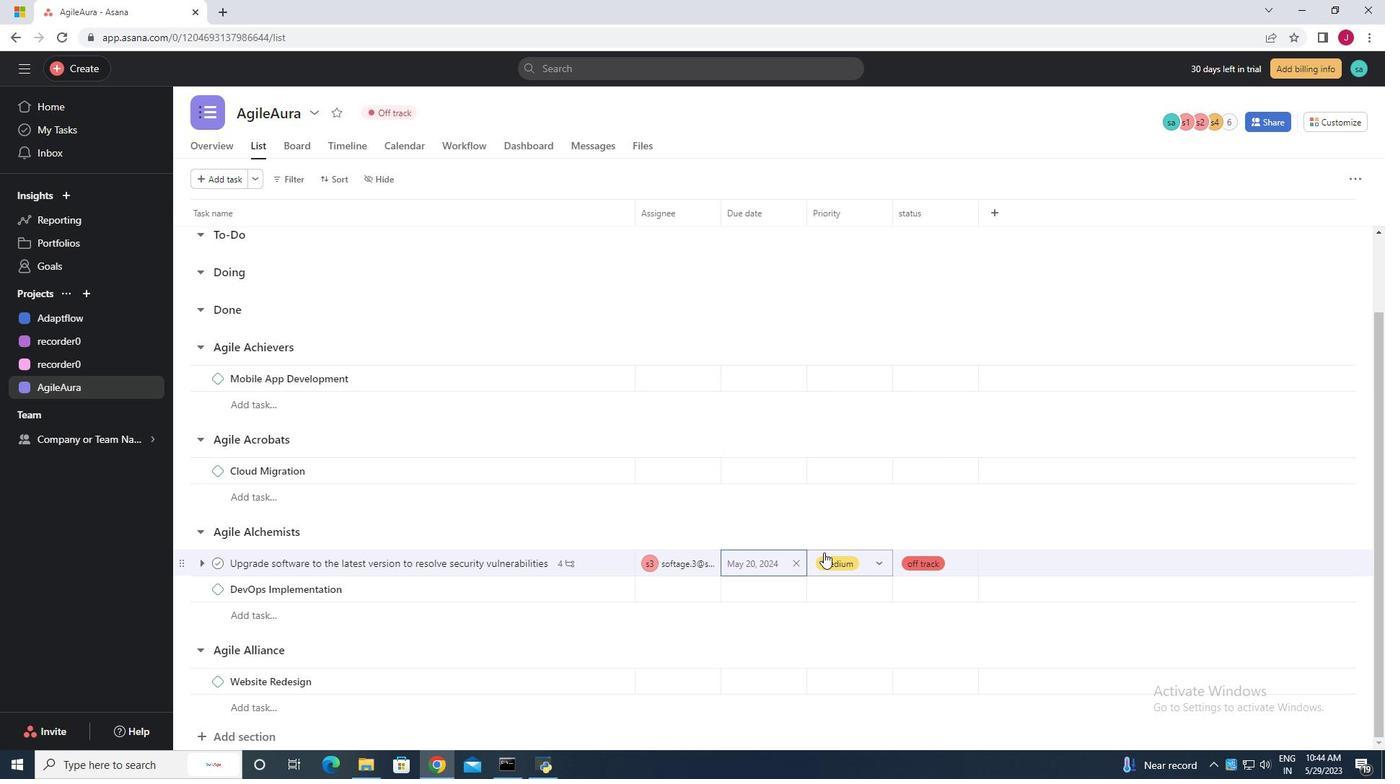 
Action: Mouse scrolled (816, 548) with delta (0, 0)
Screenshot: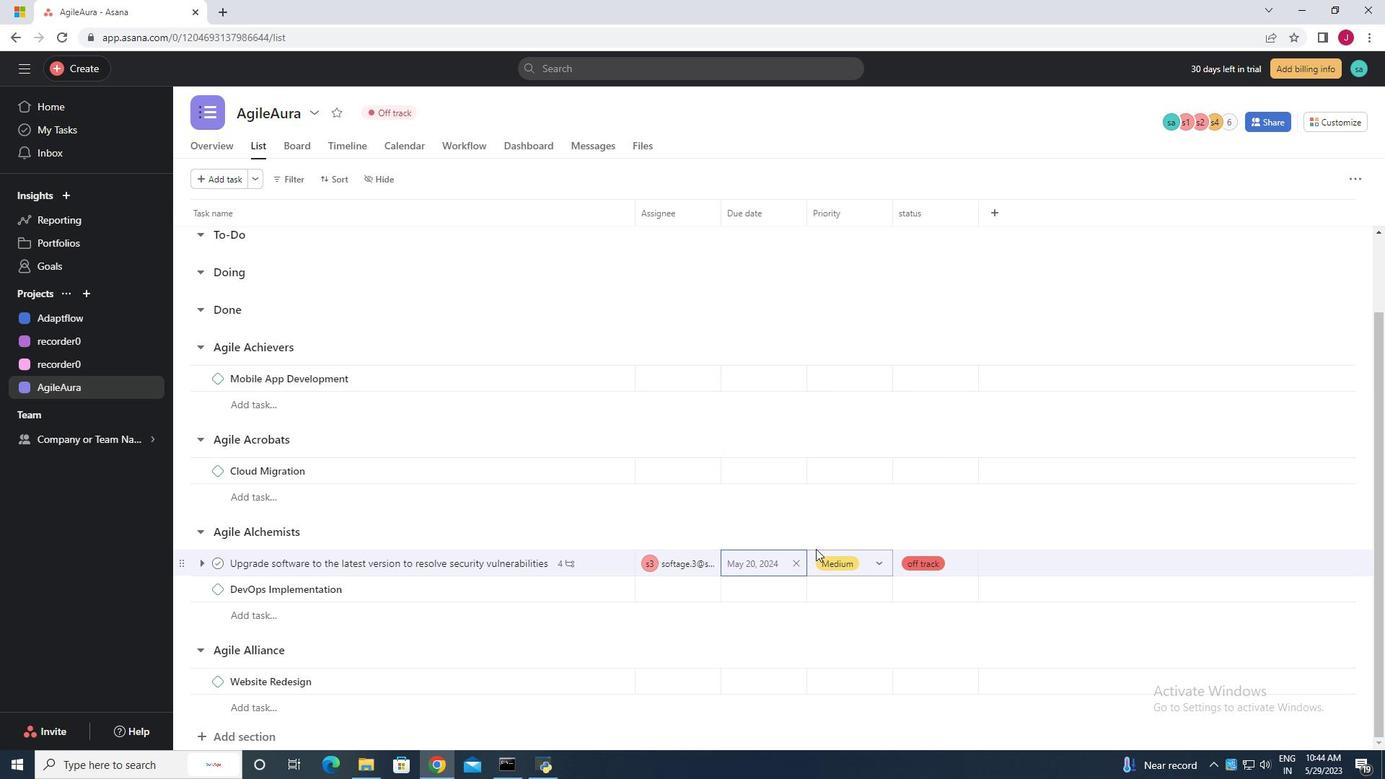 
Action: Mouse scrolled (816, 548) with delta (0, 0)
Screenshot: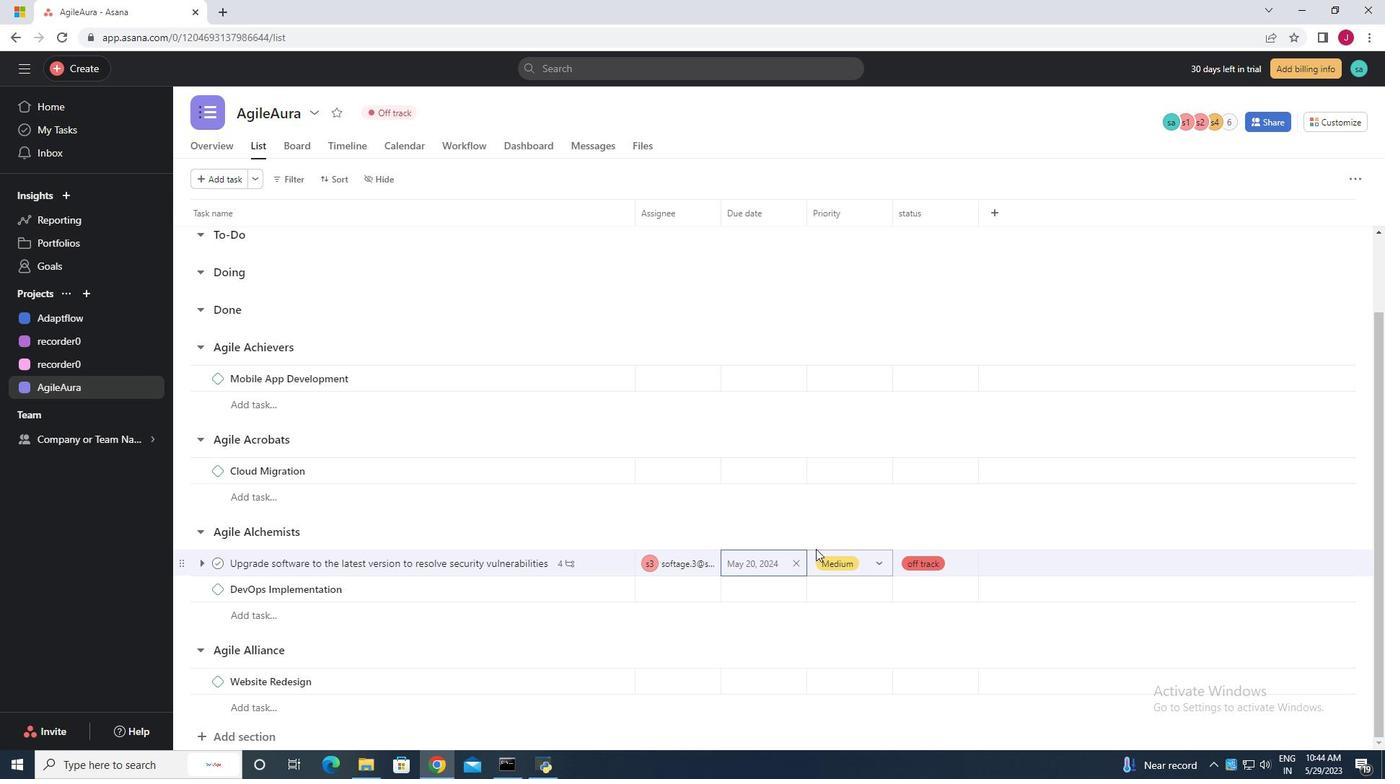 
Action: Mouse scrolled (816, 548) with delta (0, 0)
Screenshot: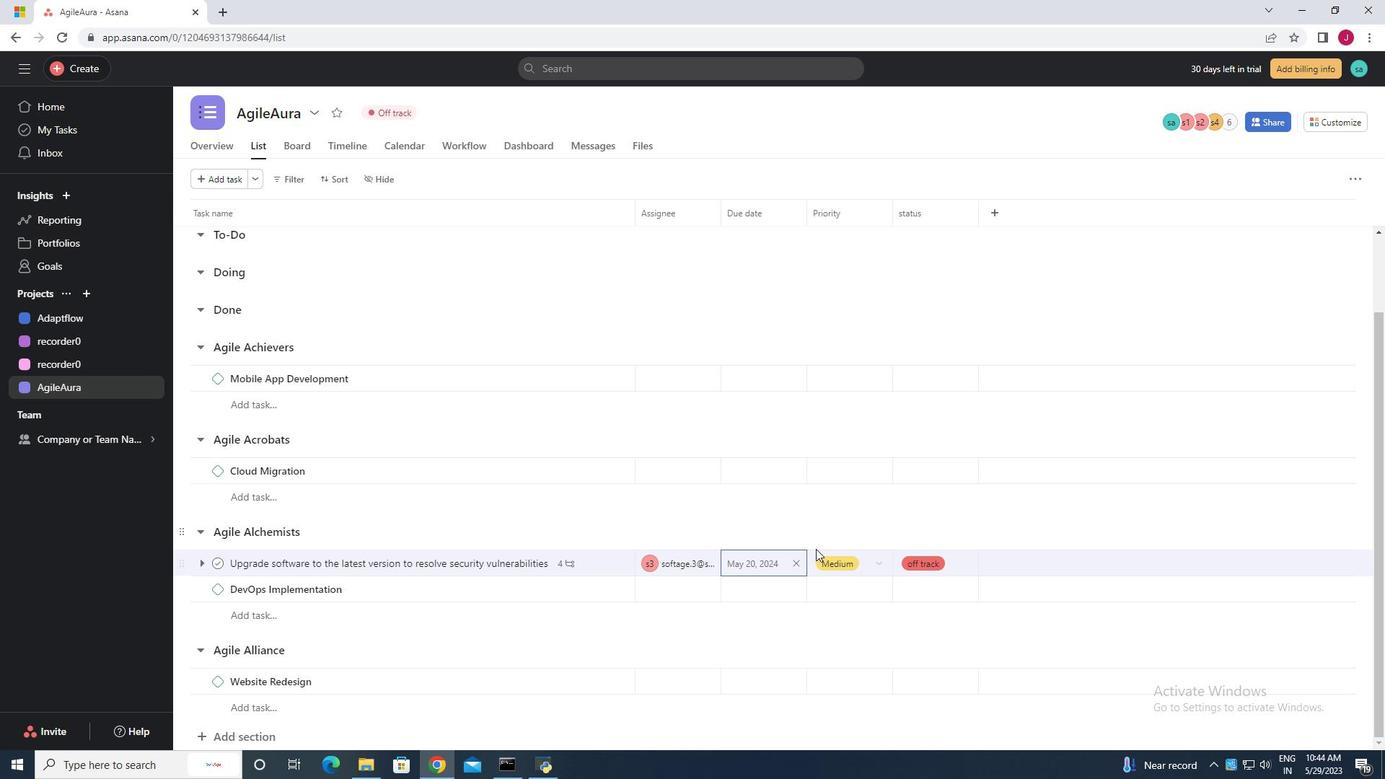
Action: Mouse moved to (664, 312)
Screenshot: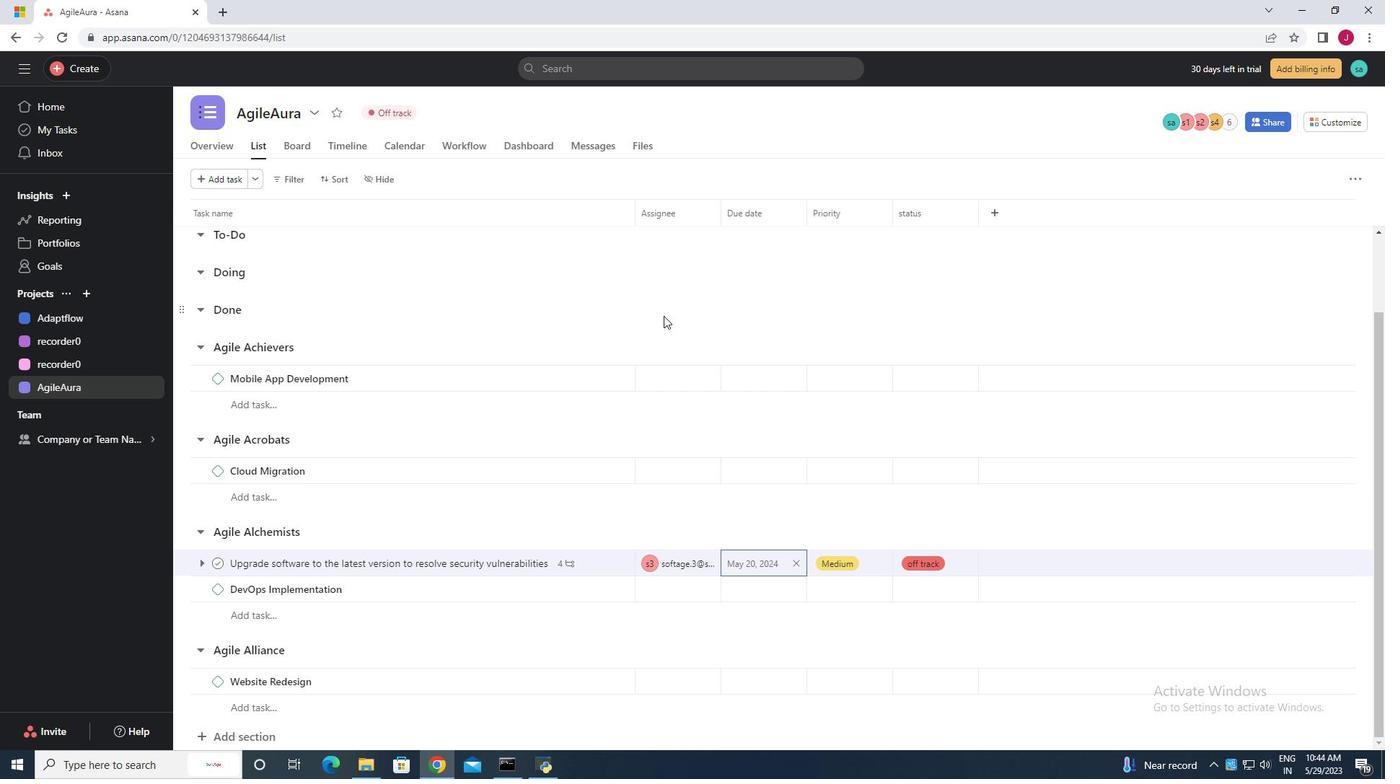 
